 Task: Search one way flight ticket for 2 adults, 2 children, 2 infants in seat in first from Madison: Dane County Regional Airport (truax Field) to Jackson: Jackson Hole Airport on 5-2-2023. Choice of flights is Spirit. Number of bags: 2 checked bags. Price is upto 76000. Outbound departure time preference is 16:30.
Action: Mouse moved to (287, 258)
Screenshot: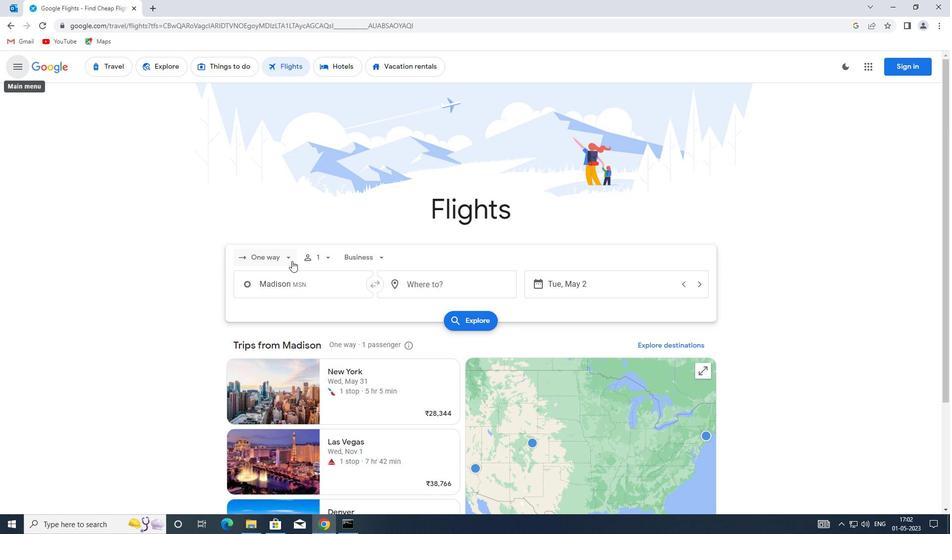
Action: Mouse pressed left at (287, 258)
Screenshot: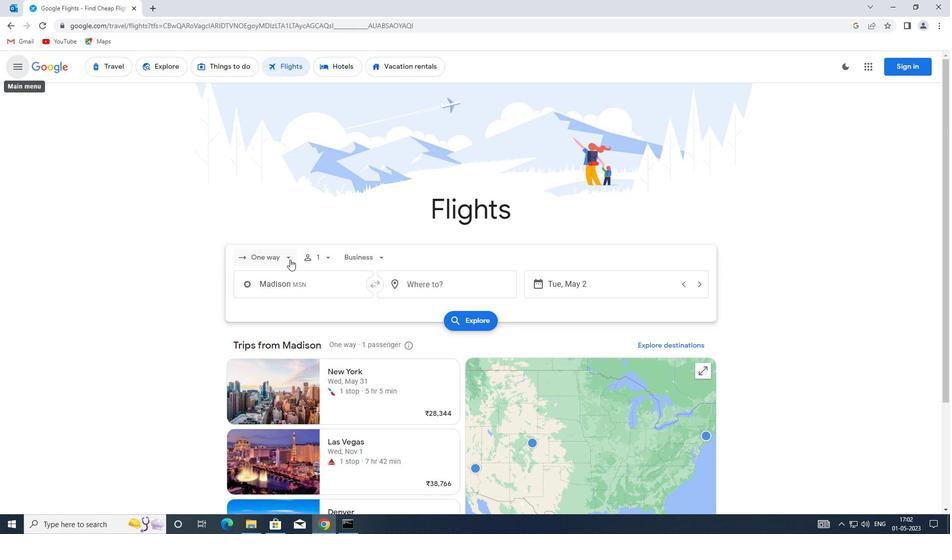 
Action: Mouse moved to (294, 306)
Screenshot: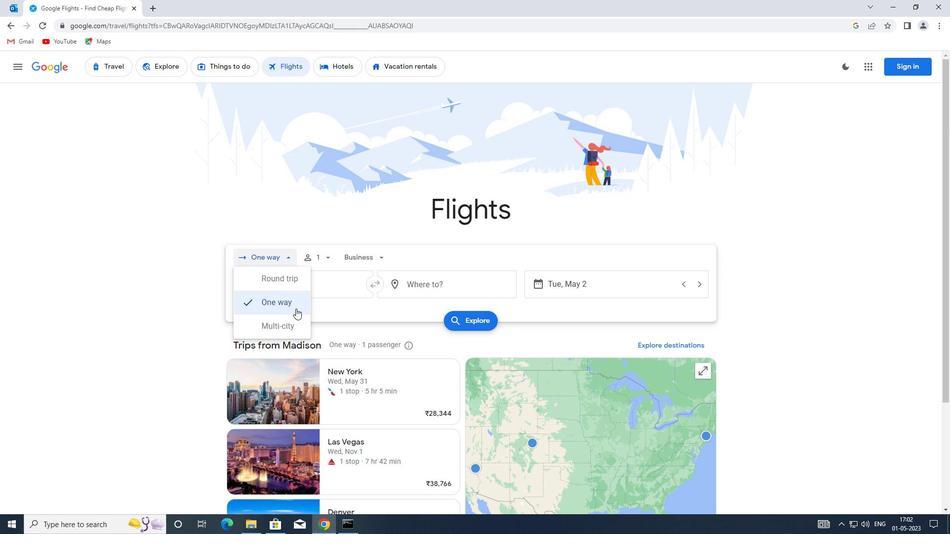 
Action: Mouse pressed left at (294, 306)
Screenshot: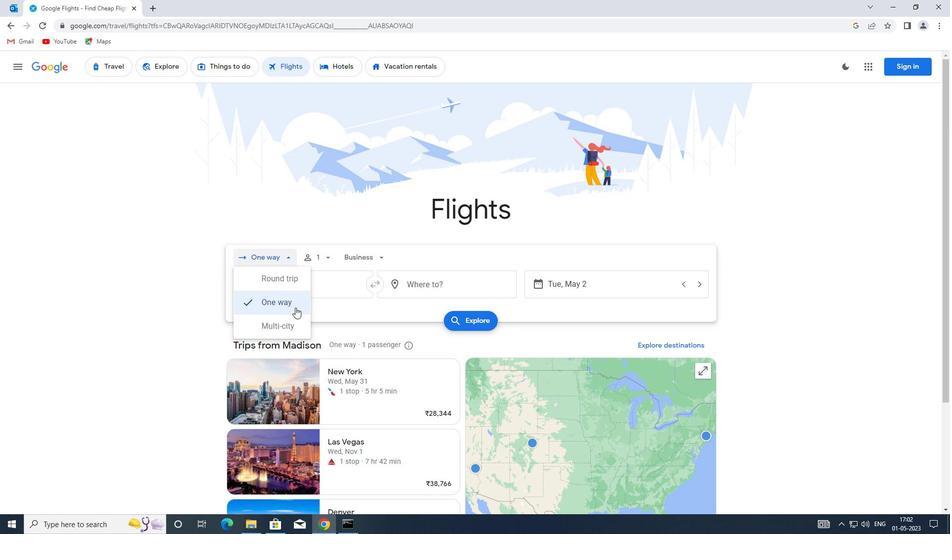 
Action: Mouse moved to (317, 259)
Screenshot: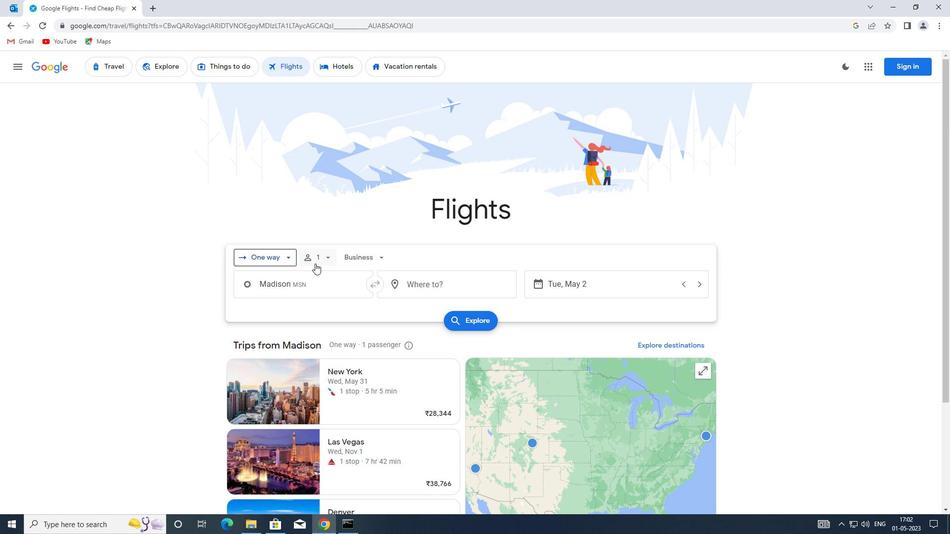 
Action: Mouse pressed left at (317, 259)
Screenshot: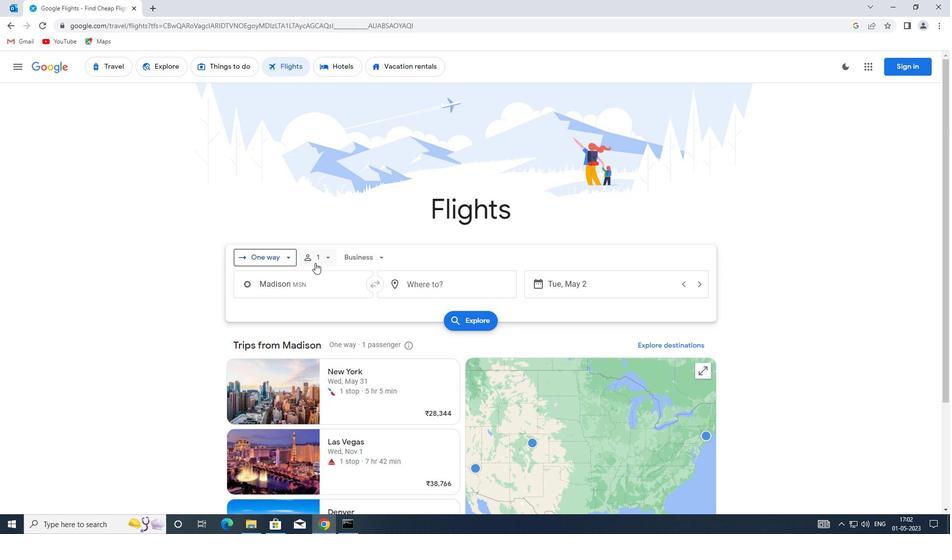 
Action: Mouse moved to (398, 281)
Screenshot: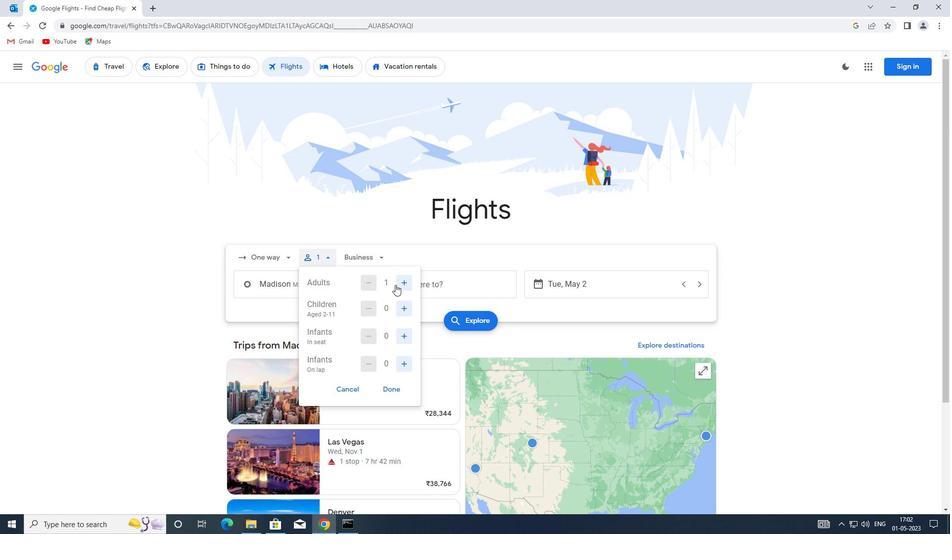 
Action: Mouse pressed left at (398, 281)
Screenshot: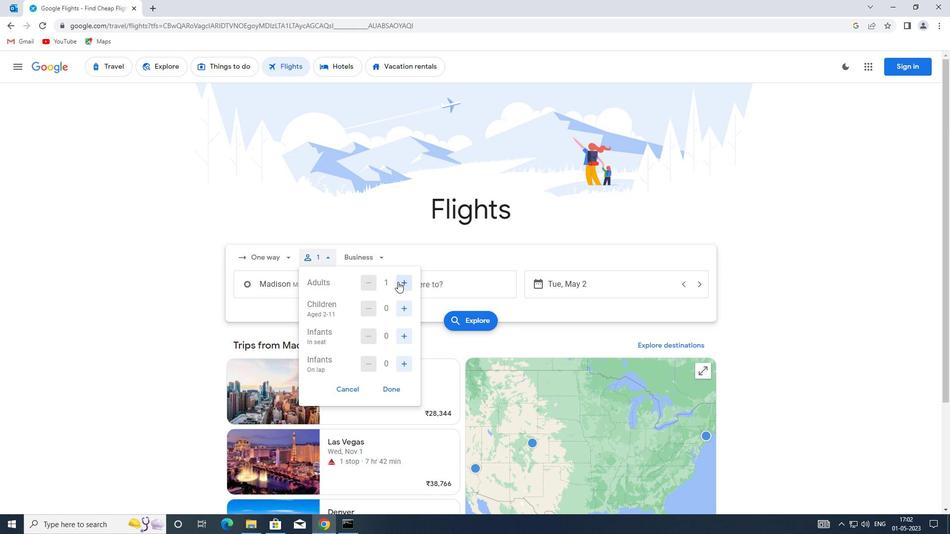 
Action: Mouse moved to (405, 308)
Screenshot: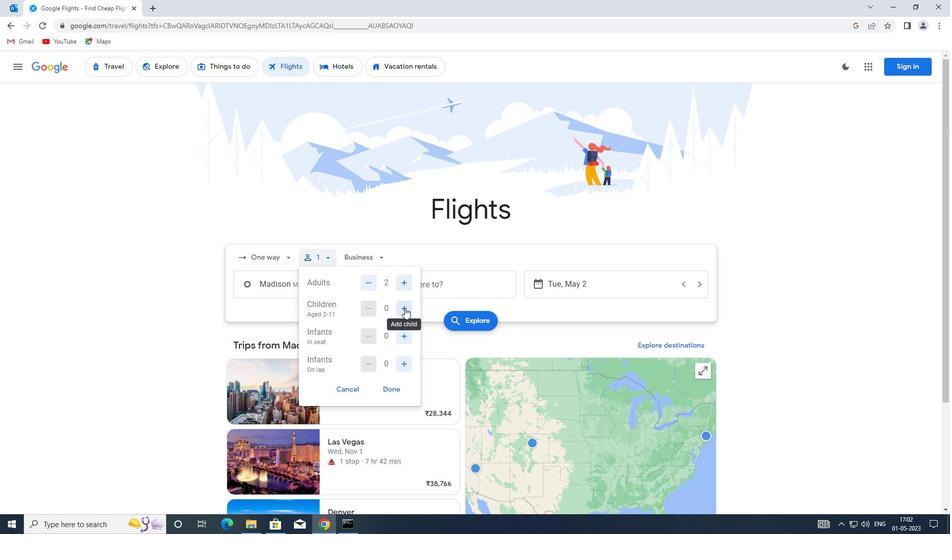 
Action: Mouse pressed left at (405, 308)
Screenshot: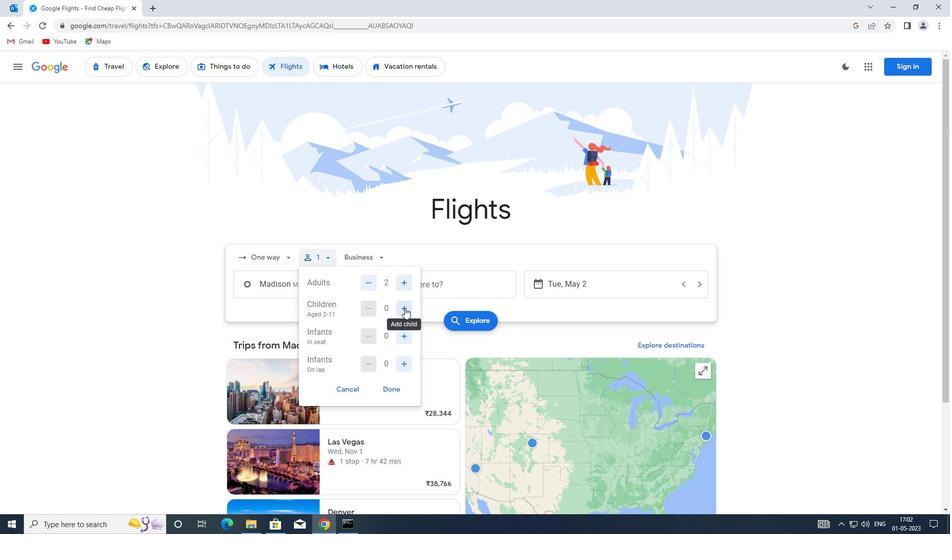 
Action: Mouse pressed left at (405, 308)
Screenshot: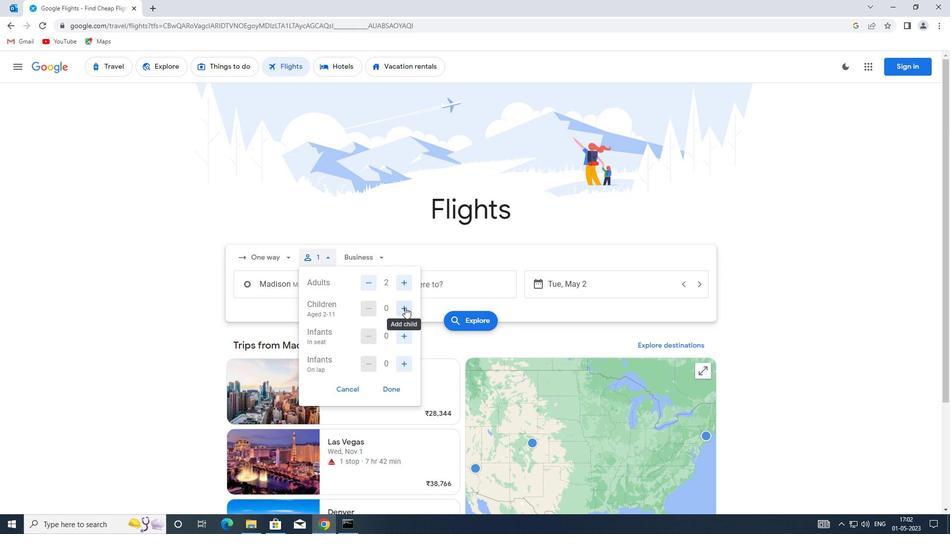 
Action: Mouse moved to (406, 335)
Screenshot: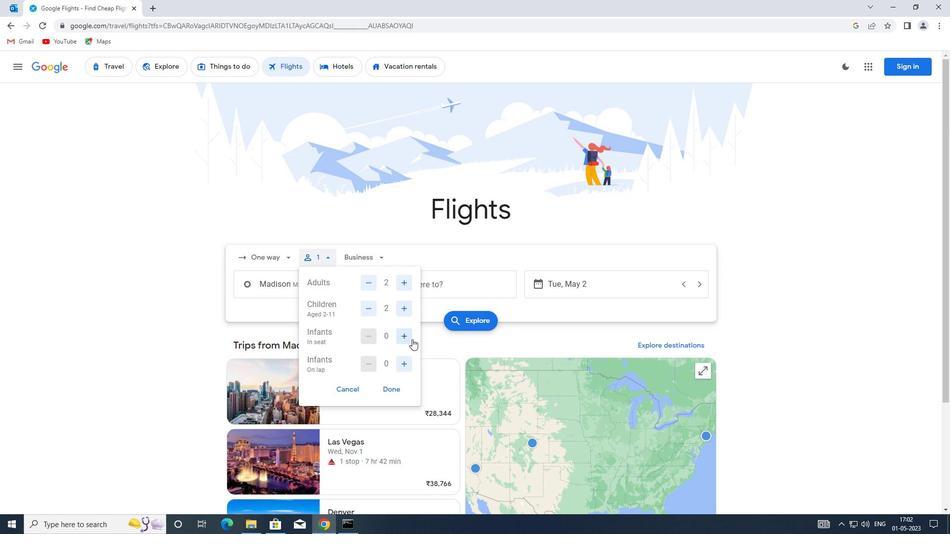 
Action: Mouse pressed left at (406, 335)
Screenshot: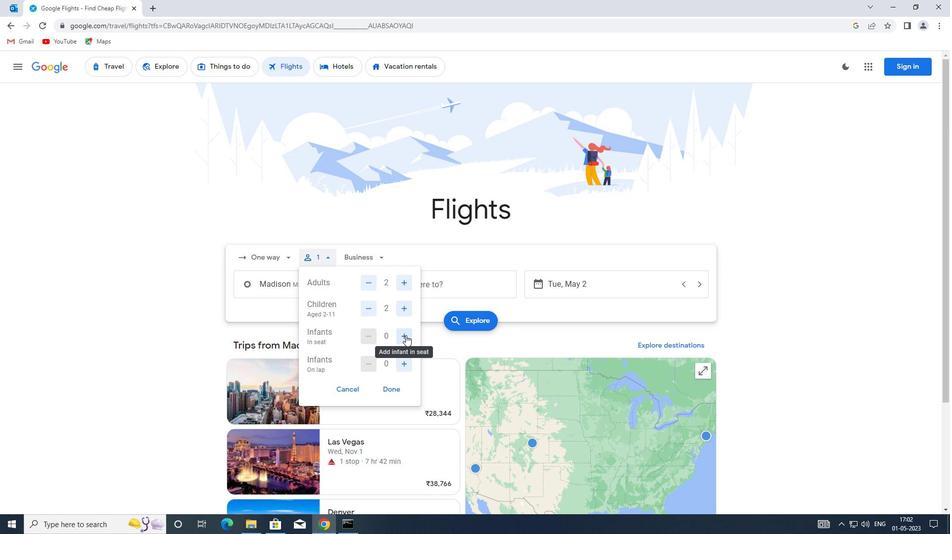 
Action: Mouse pressed left at (406, 335)
Screenshot: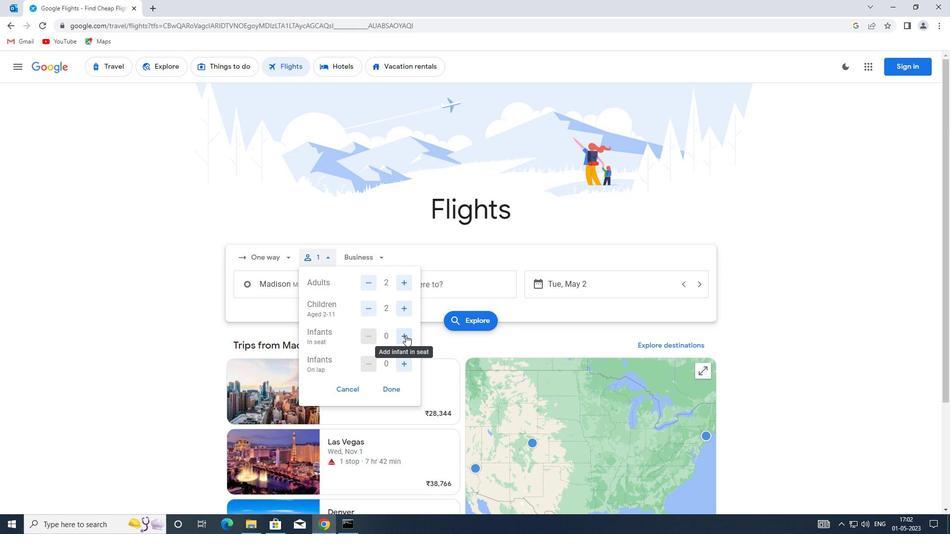 
Action: Mouse moved to (394, 389)
Screenshot: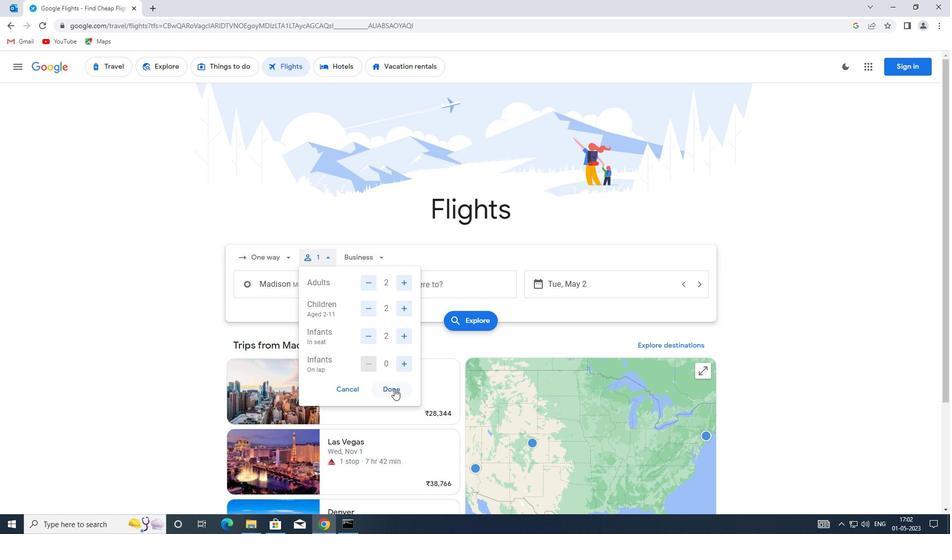 
Action: Mouse pressed left at (394, 389)
Screenshot: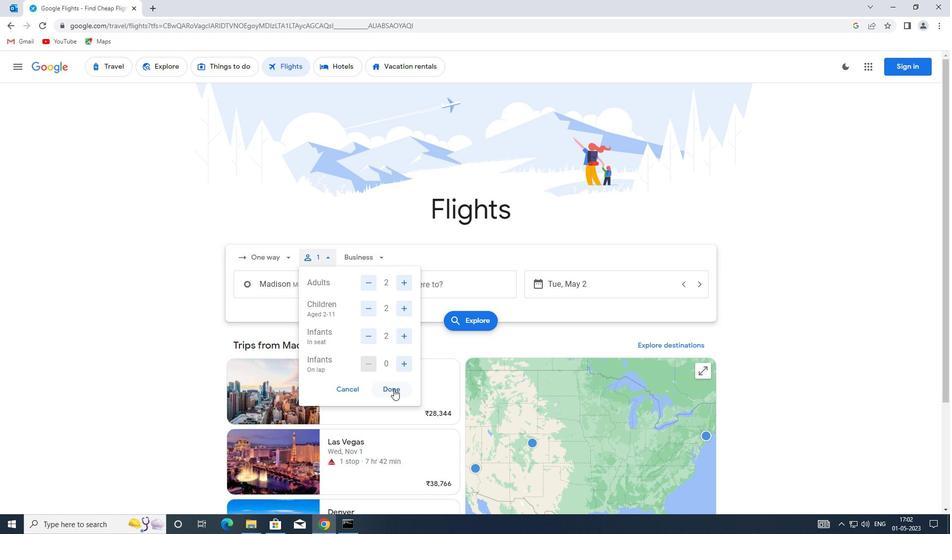 
Action: Mouse moved to (365, 261)
Screenshot: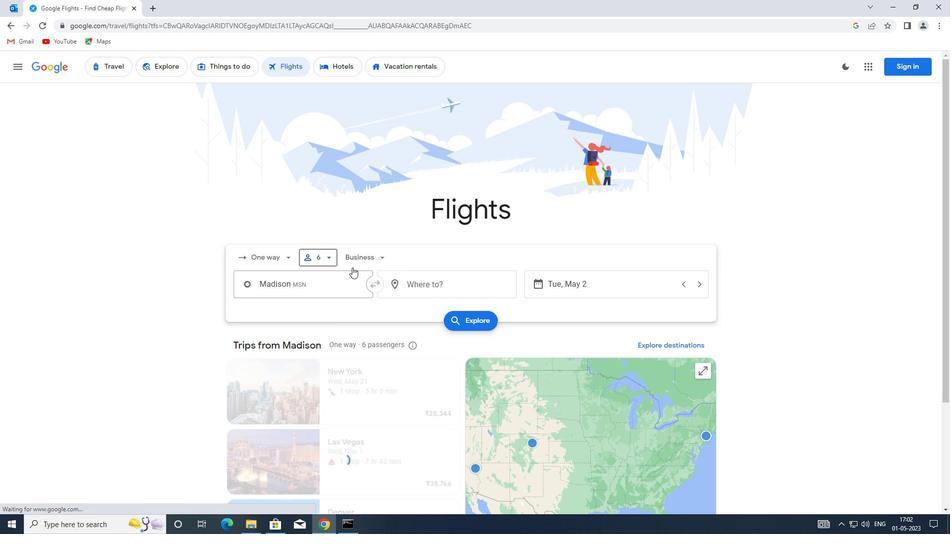
Action: Mouse pressed left at (365, 261)
Screenshot: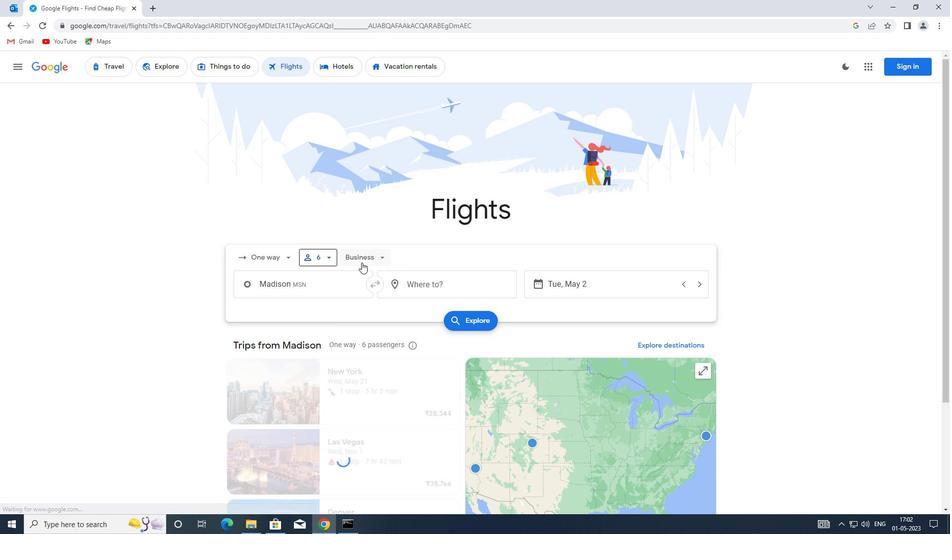 
Action: Mouse moved to (376, 350)
Screenshot: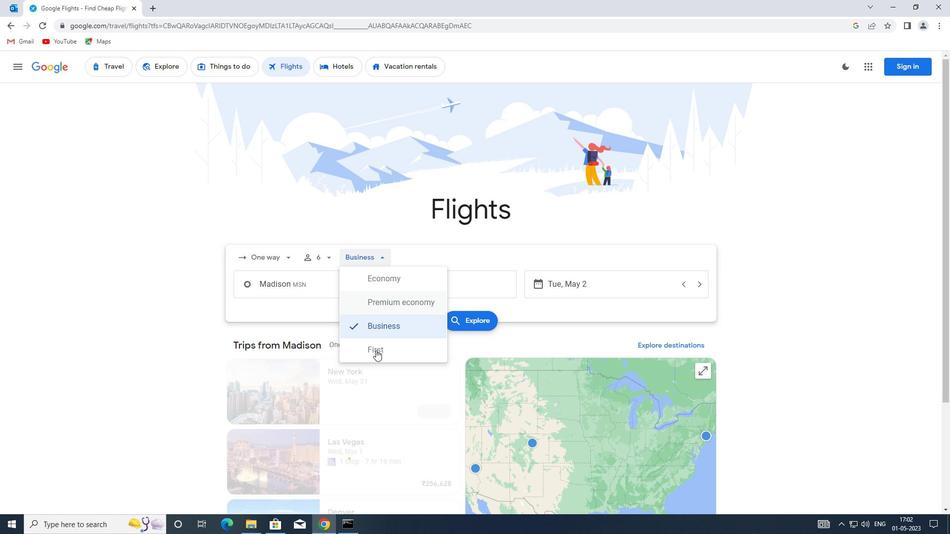
Action: Mouse pressed left at (376, 350)
Screenshot: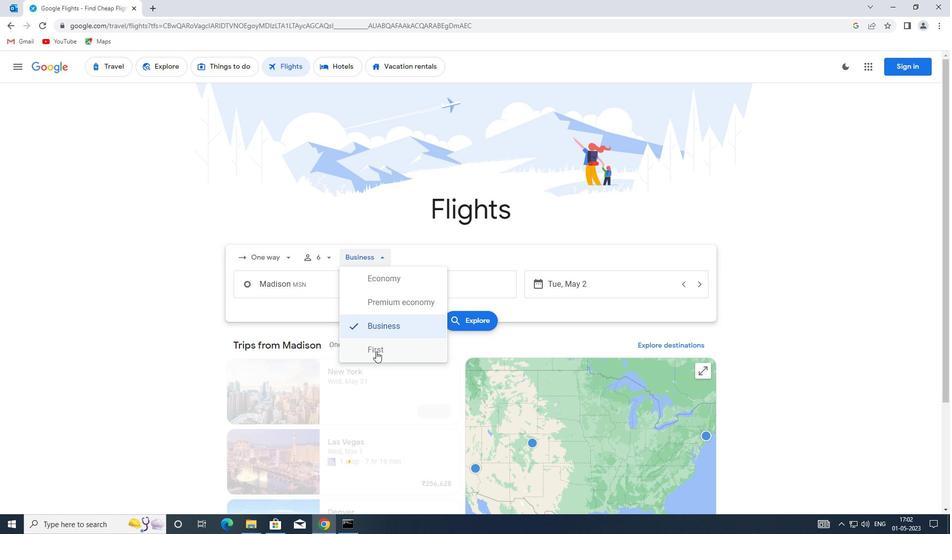 
Action: Mouse moved to (315, 288)
Screenshot: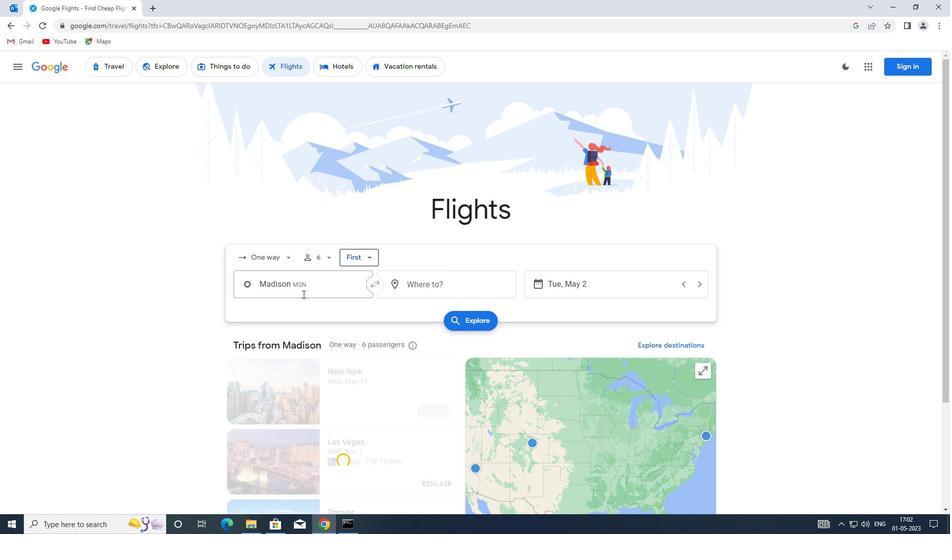 
Action: Mouse pressed left at (315, 288)
Screenshot: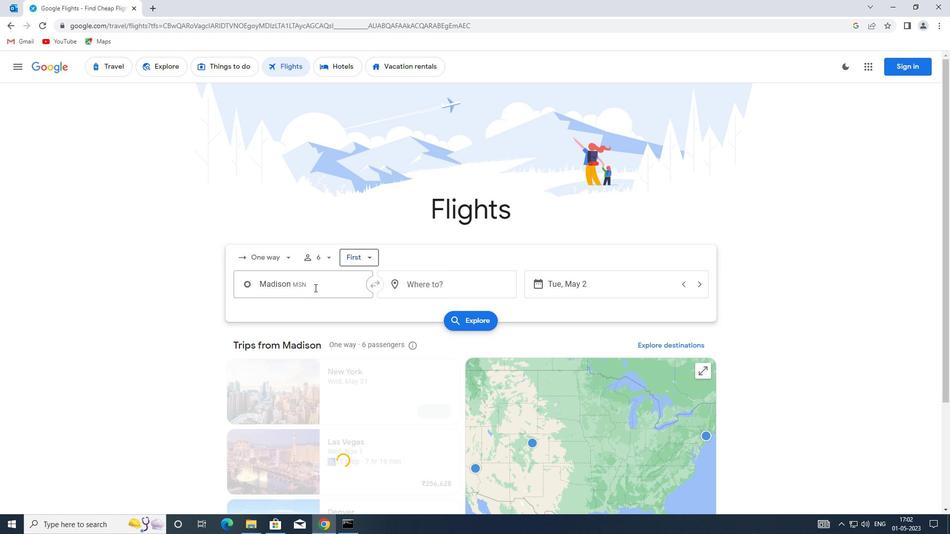 
Action: Mouse moved to (315, 288)
Screenshot: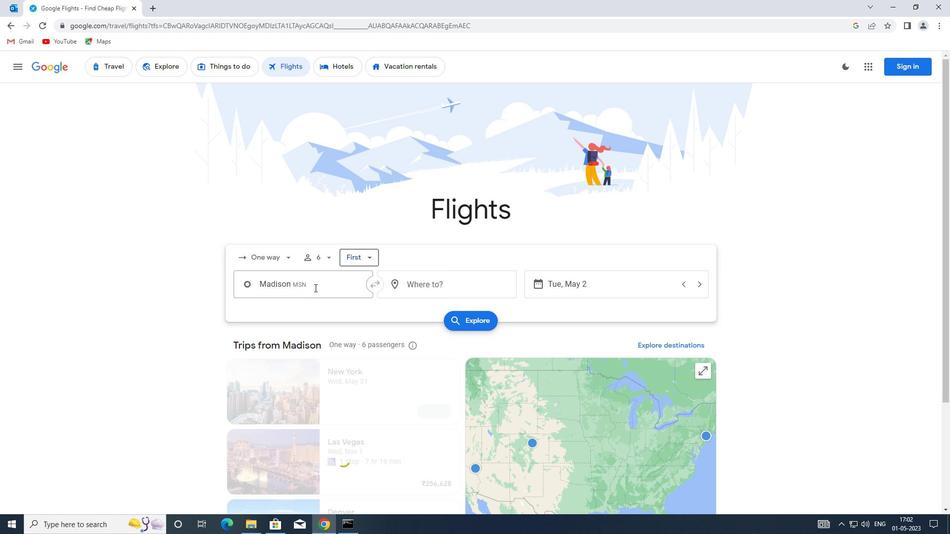 
Action: Key pressed <Key.enter>
Screenshot: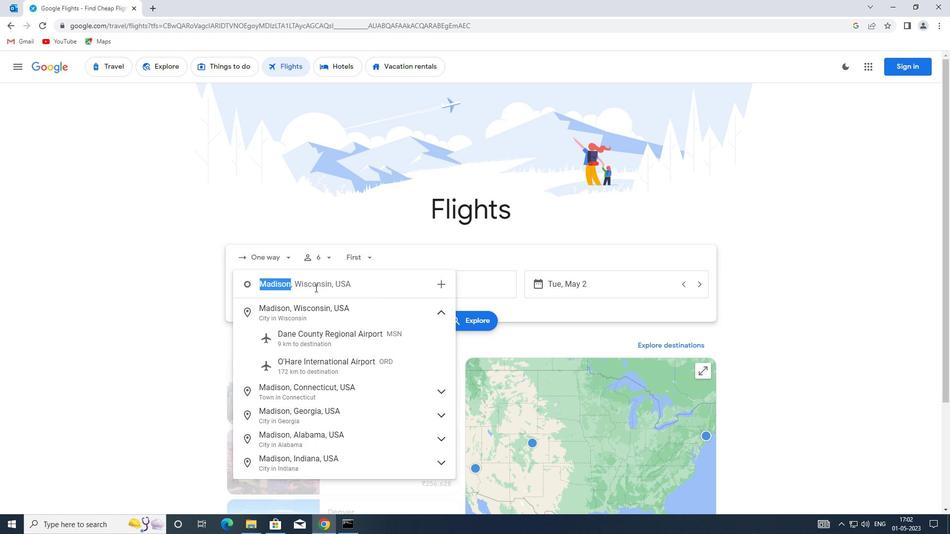 
Action: Mouse moved to (423, 283)
Screenshot: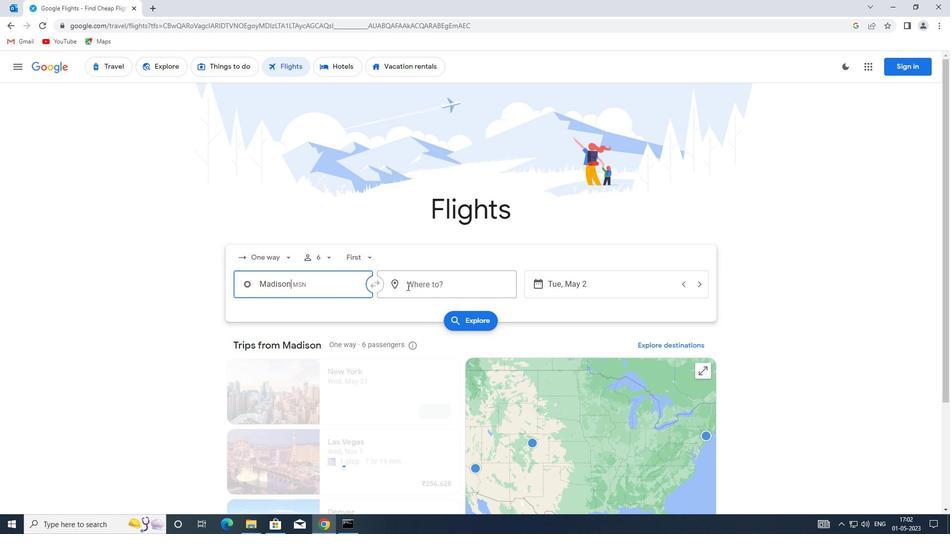 
Action: Mouse pressed left at (423, 283)
Screenshot: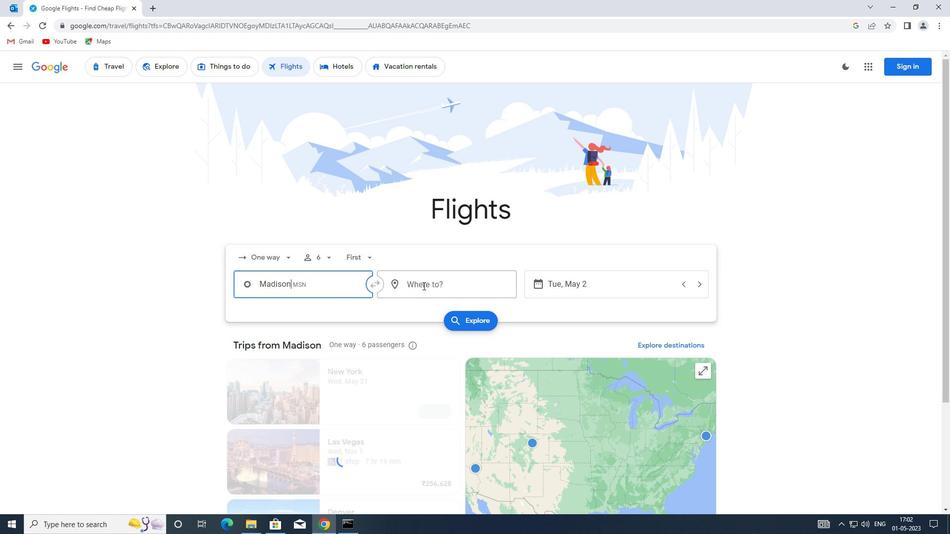 
Action: Mouse moved to (423, 283)
Screenshot: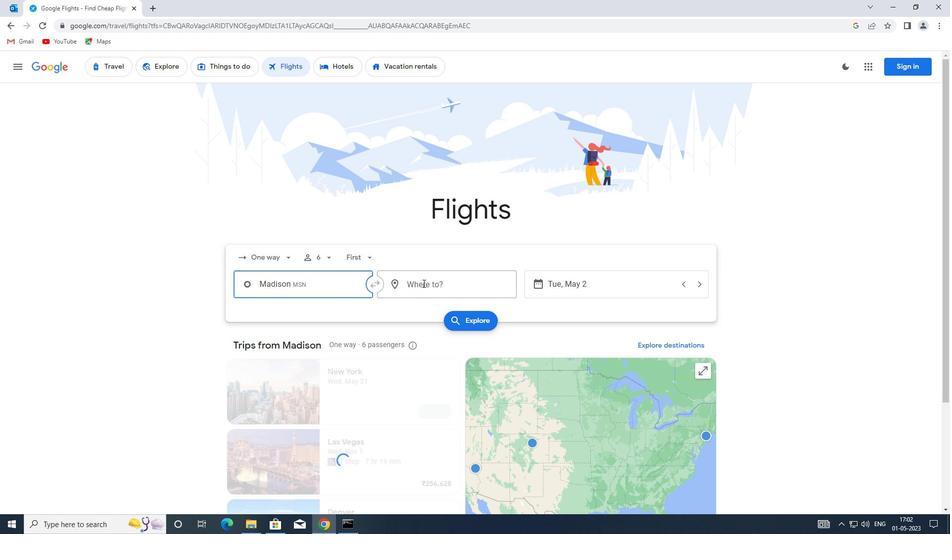 
Action: Key pressed jac<Key.enter>
Screenshot: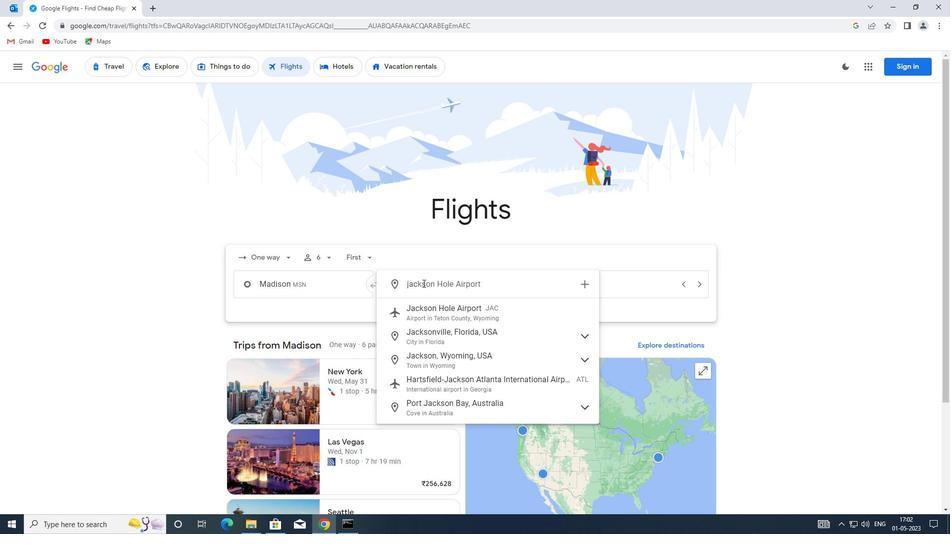 
Action: Mouse moved to (584, 282)
Screenshot: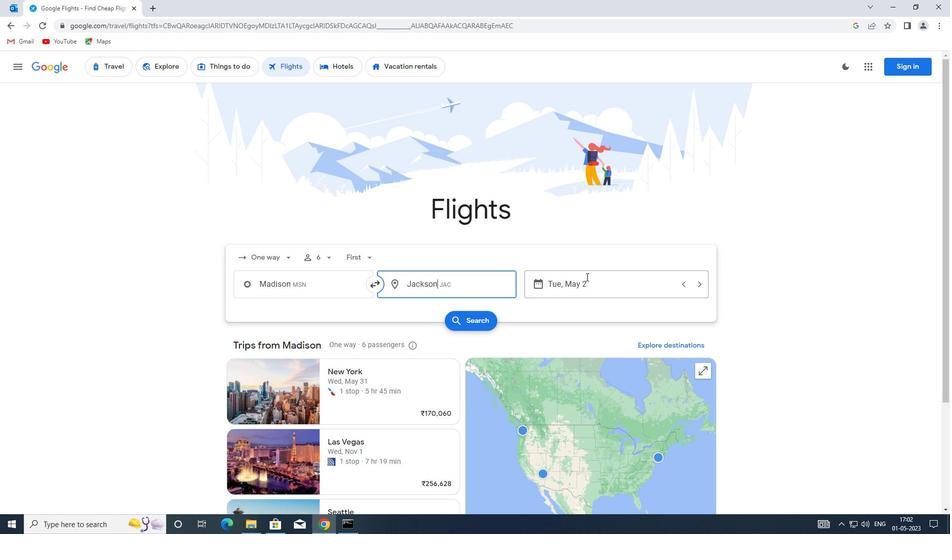 
Action: Mouse pressed left at (584, 282)
Screenshot: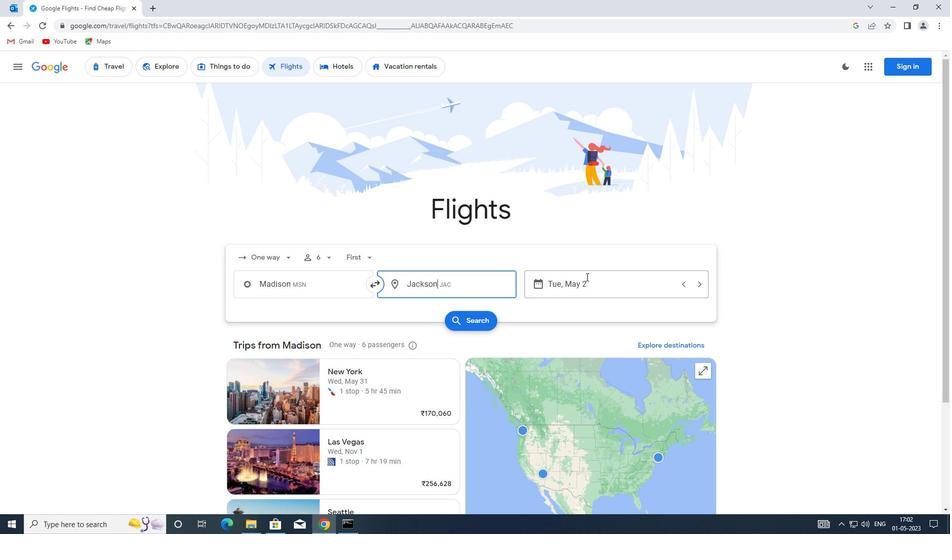 
Action: Mouse moved to (408, 330)
Screenshot: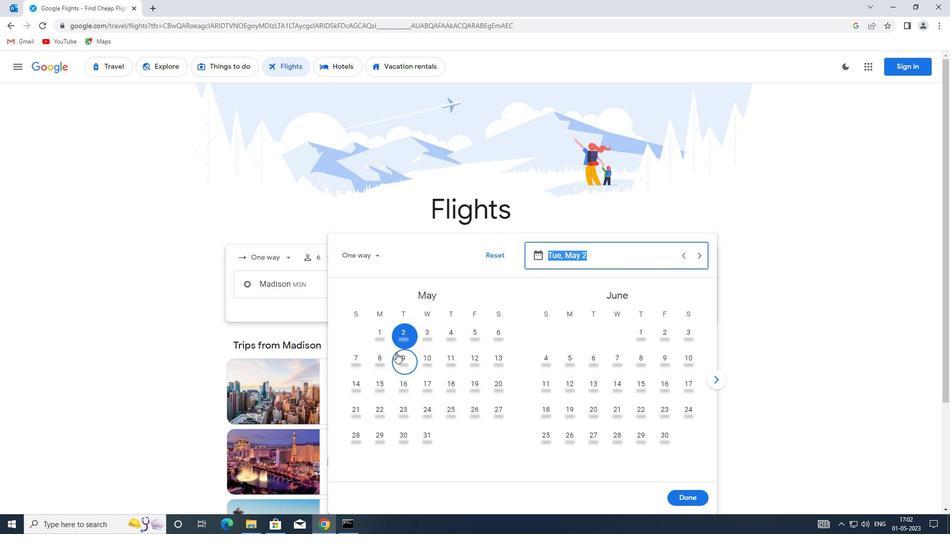 
Action: Mouse pressed left at (408, 330)
Screenshot: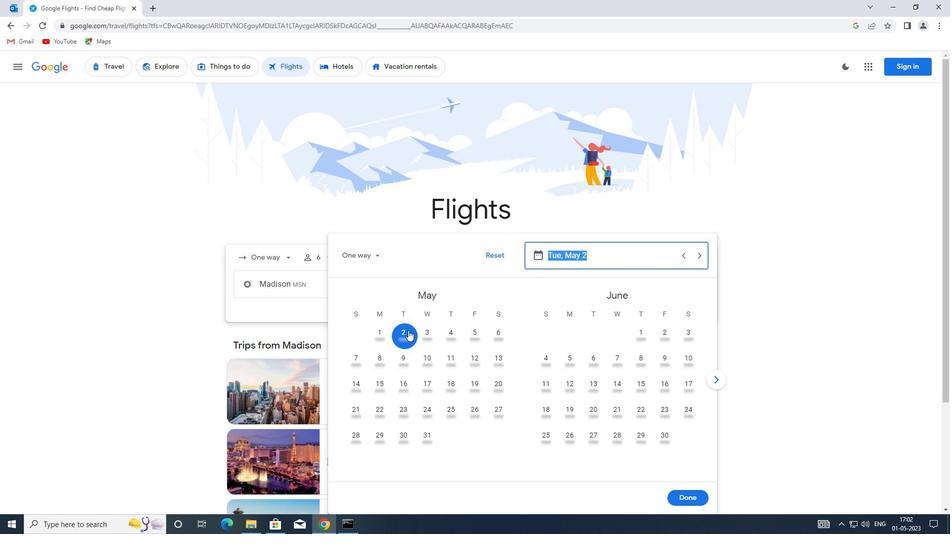 
Action: Mouse moved to (680, 496)
Screenshot: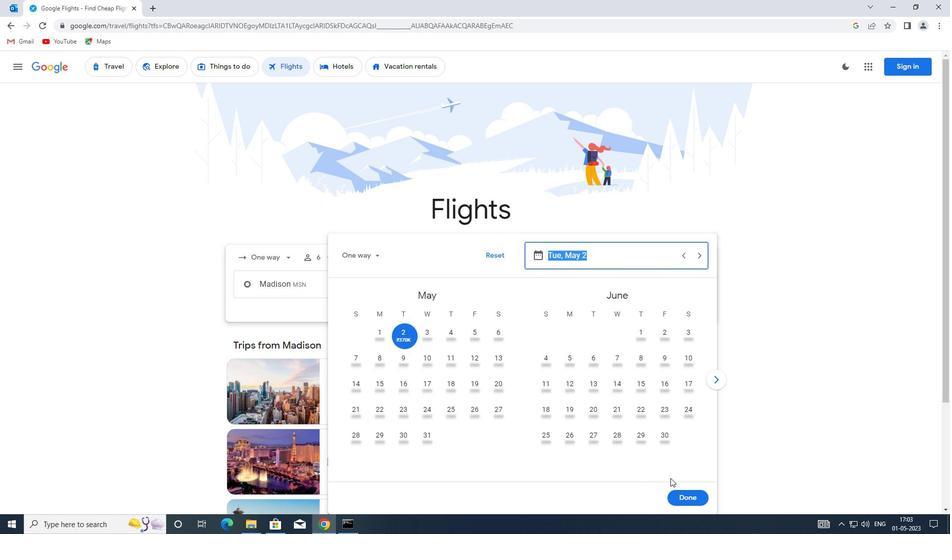 
Action: Mouse pressed left at (680, 496)
Screenshot: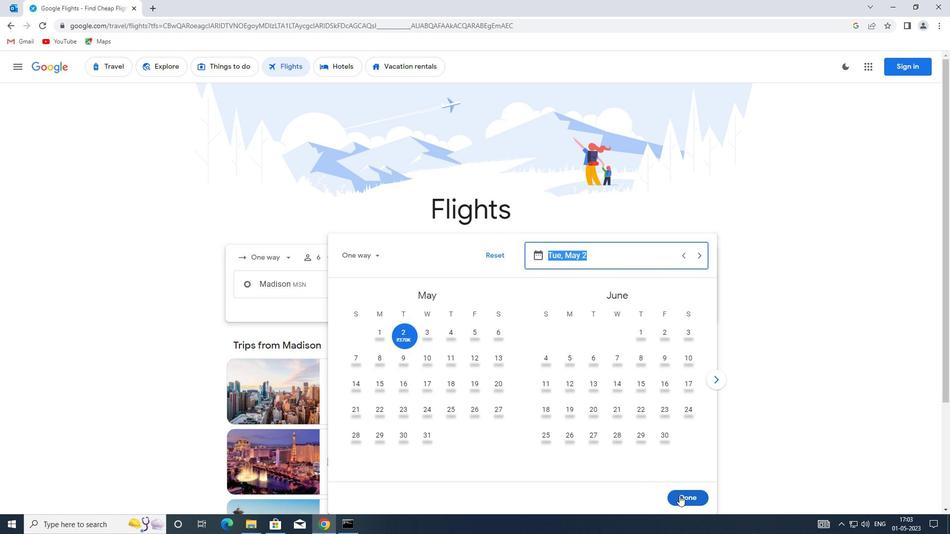 
Action: Mouse moved to (456, 322)
Screenshot: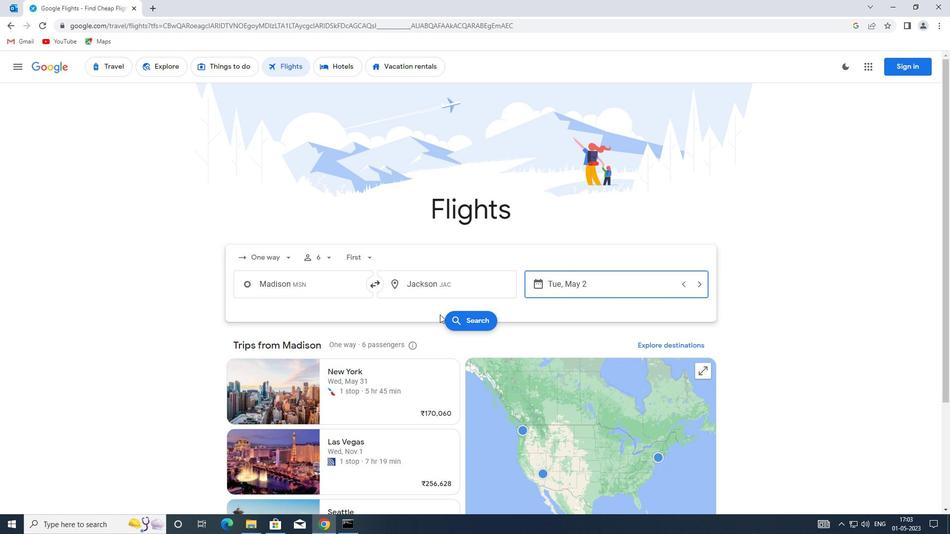 
Action: Mouse pressed left at (456, 322)
Screenshot: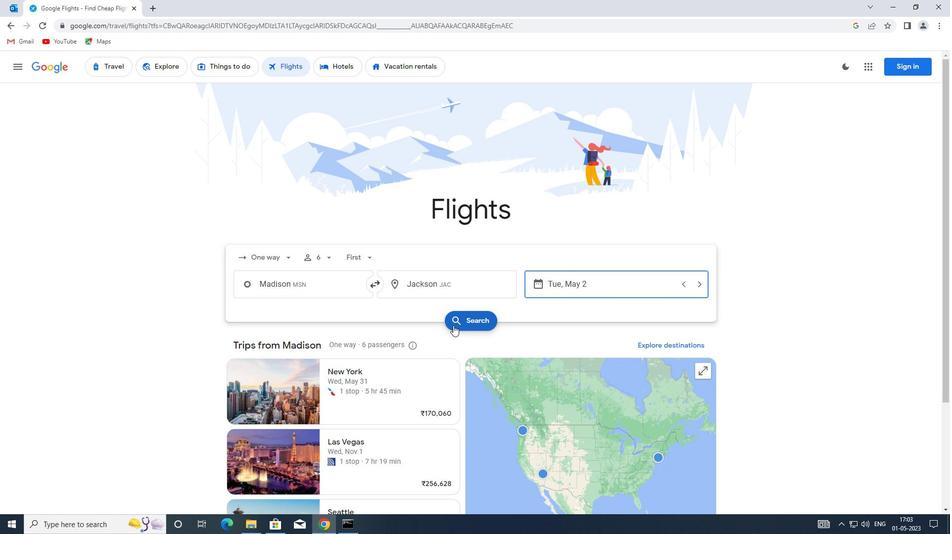 
Action: Mouse moved to (250, 154)
Screenshot: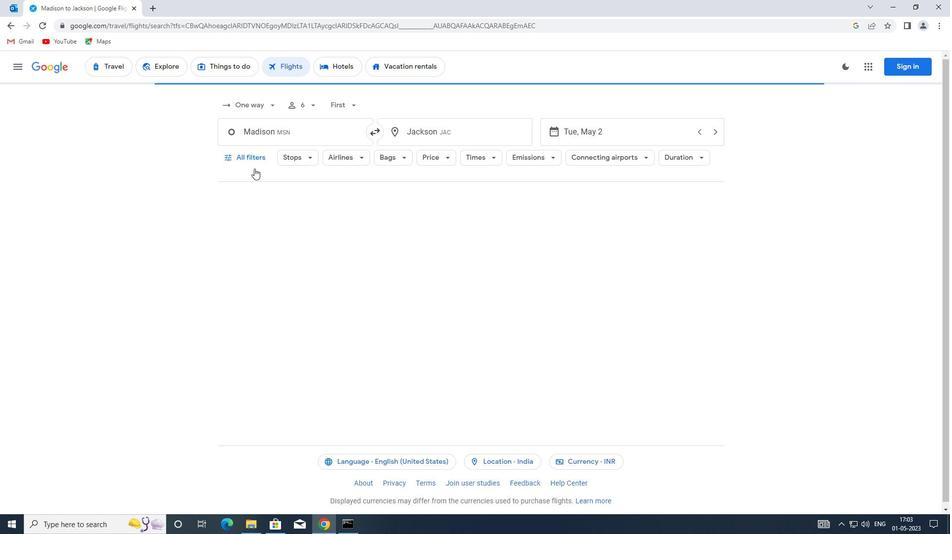 
Action: Mouse pressed left at (250, 154)
Screenshot: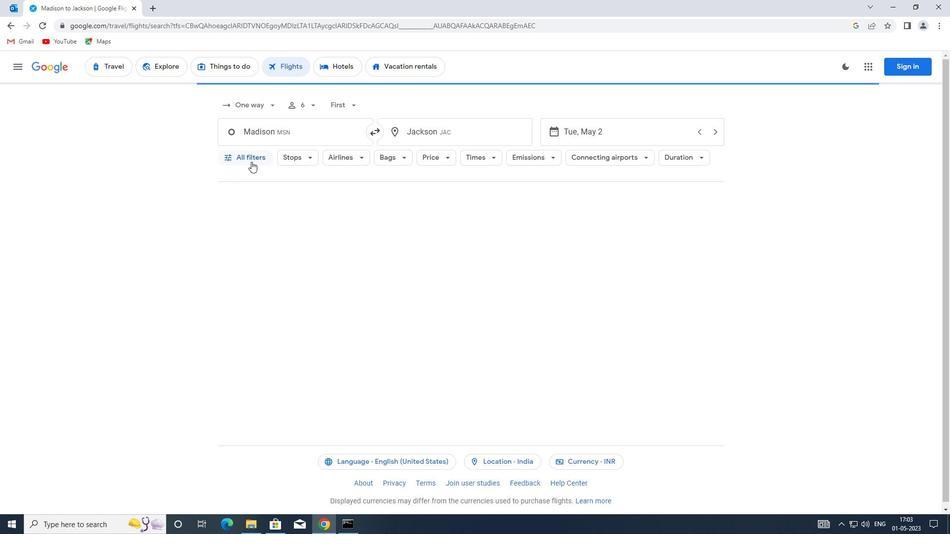 
Action: Mouse moved to (251, 253)
Screenshot: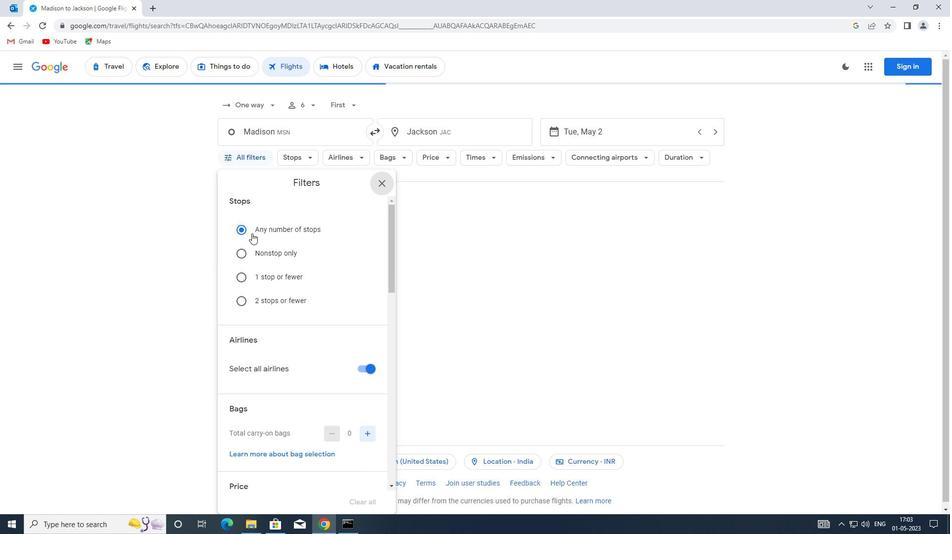 
Action: Mouse scrolled (251, 252) with delta (0, 0)
Screenshot: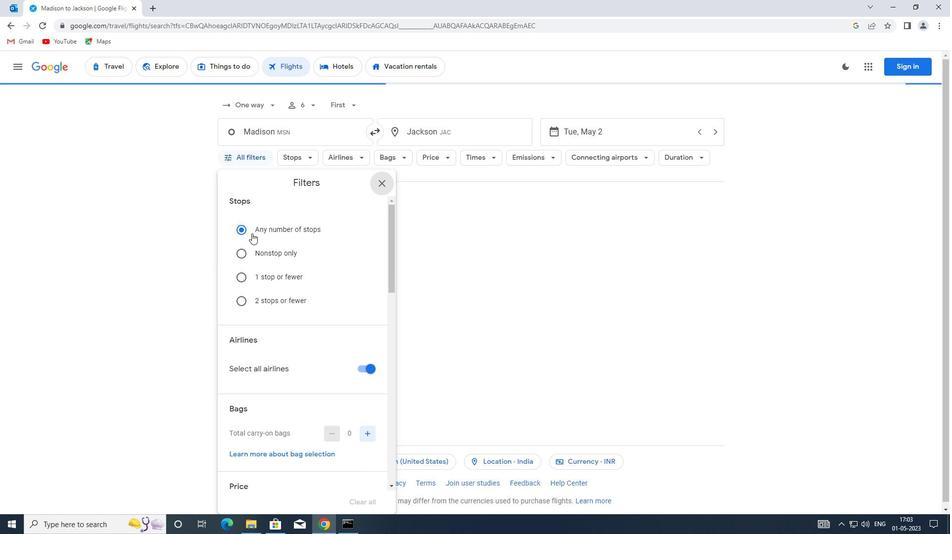 
Action: Mouse moved to (251, 260)
Screenshot: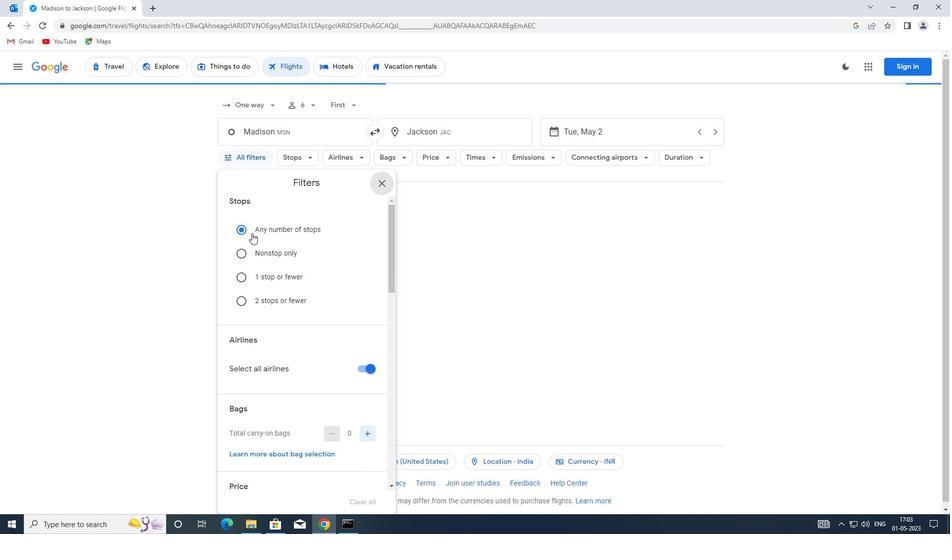 
Action: Mouse scrolled (251, 260) with delta (0, 0)
Screenshot: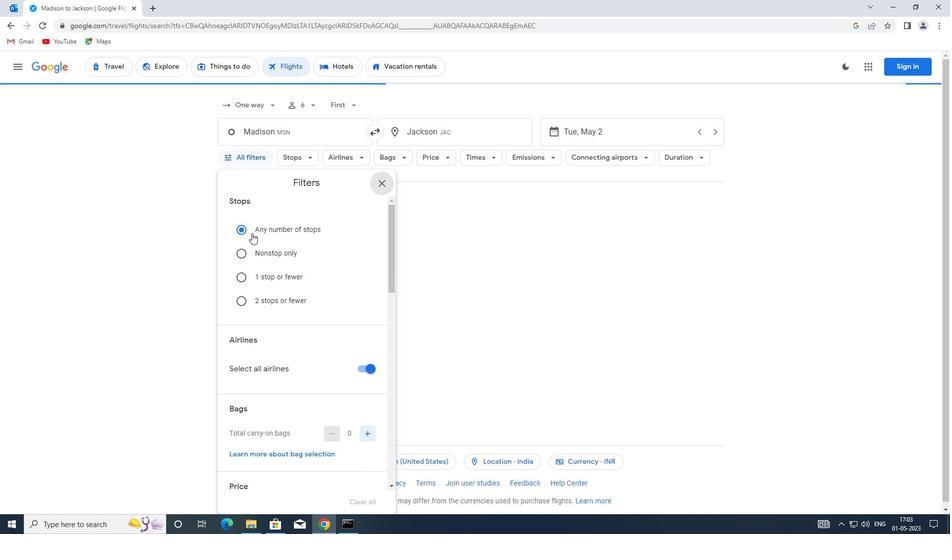 
Action: Mouse moved to (251, 264)
Screenshot: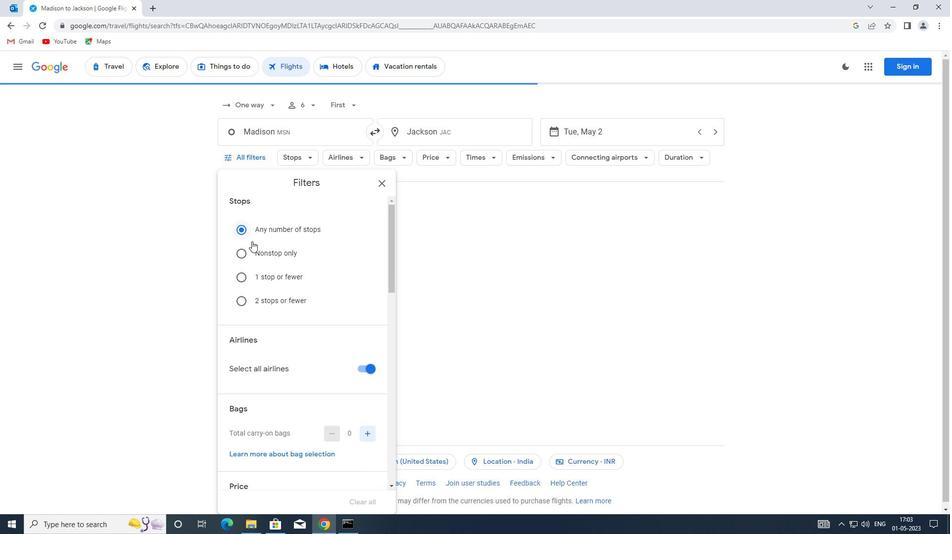 
Action: Mouse scrolled (251, 263) with delta (0, 0)
Screenshot: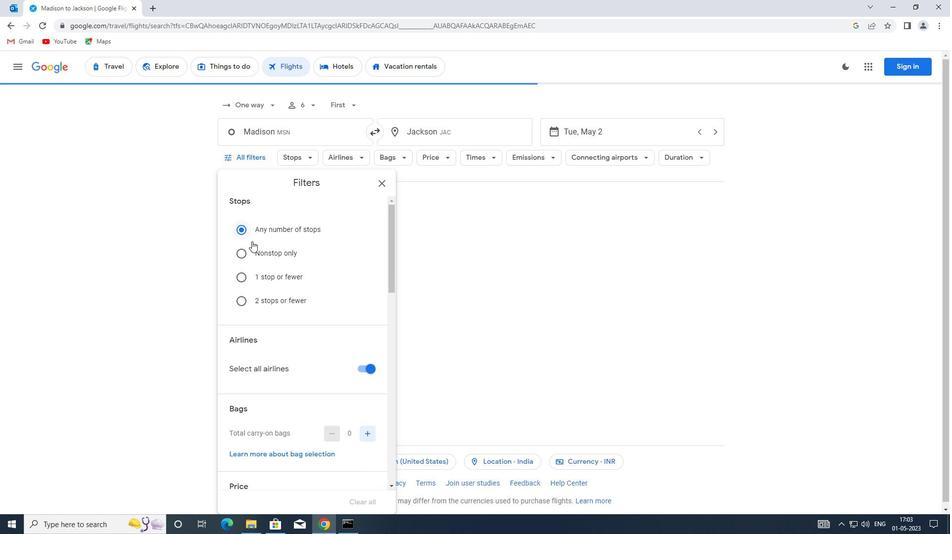 
Action: Mouse moved to (249, 268)
Screenshot: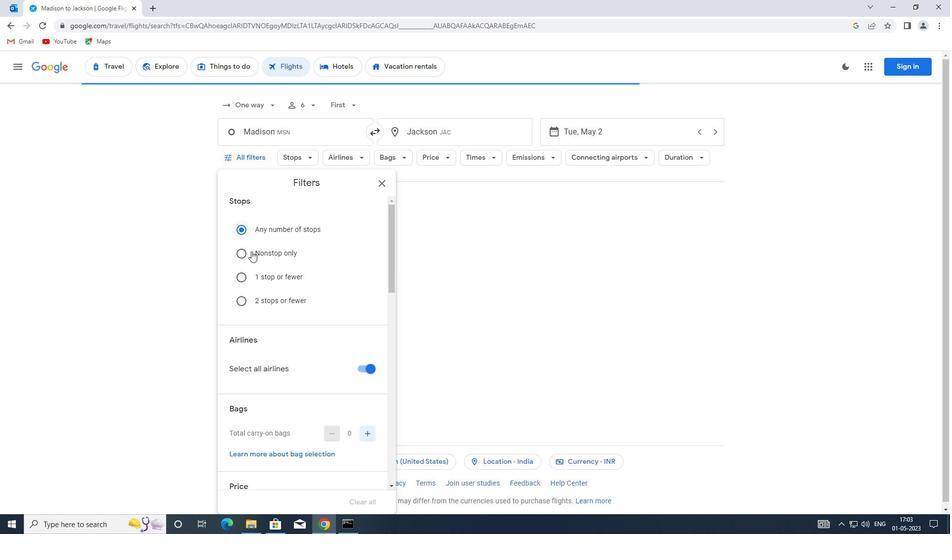 
Action: Mouse scrolled (249, 267) with delta (0, 0)
Screenshot: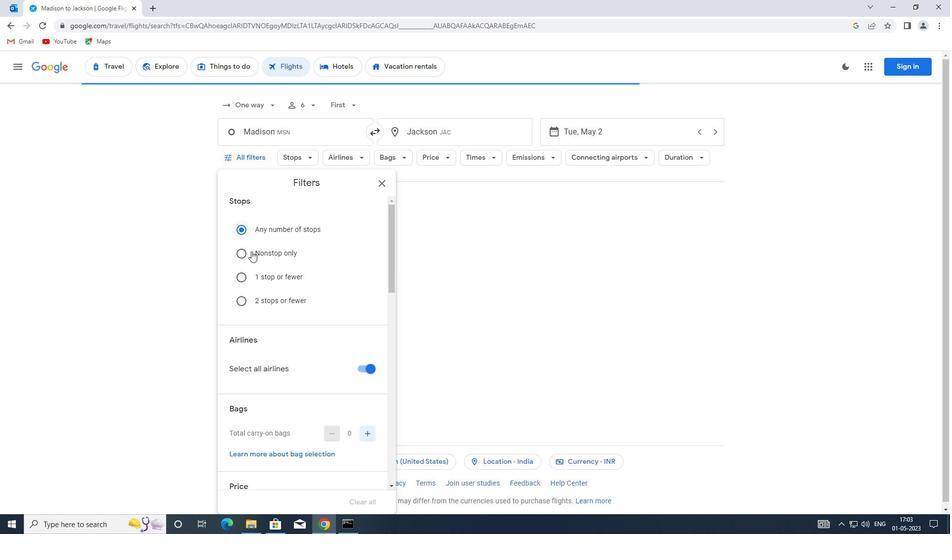 
Action: Mouse moved to (273, 315)
Screenshot: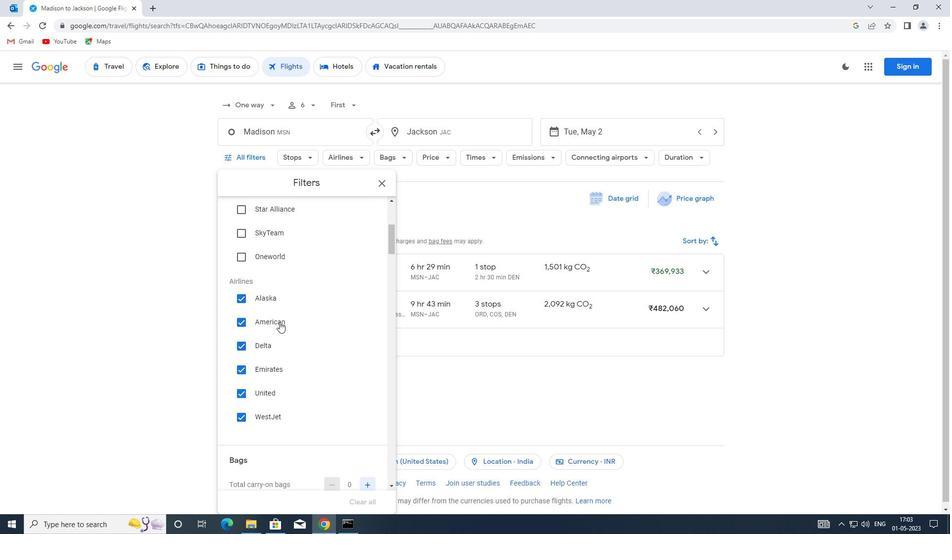 
Action: Mouse scrolled (273, 316) with delta (0, 0)
Screenshot: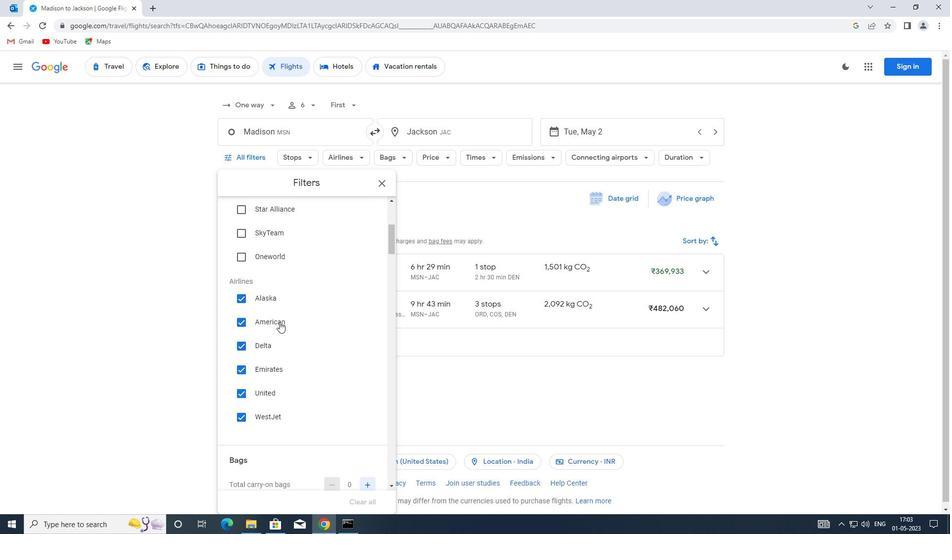 
Action: Mouse moved to (273, 315)
Screenshot: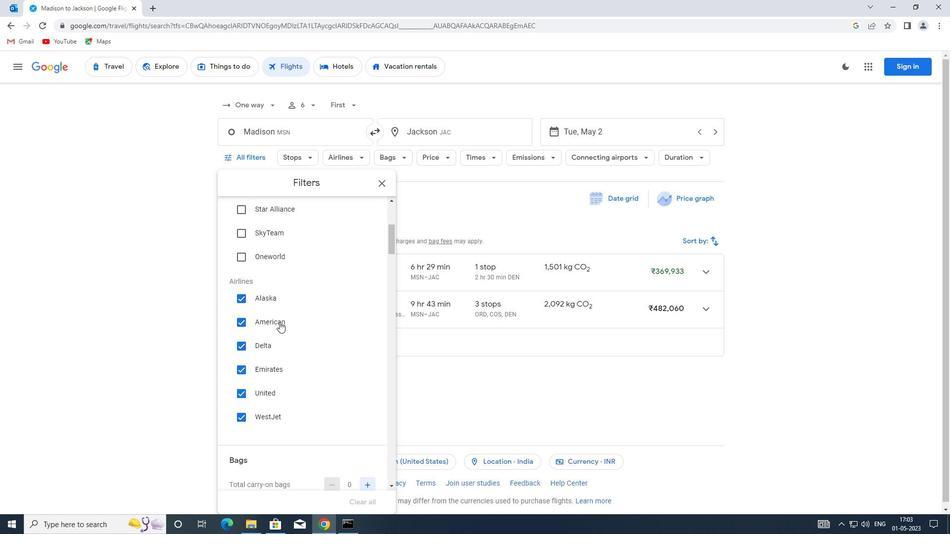 
Action: Mouse scrolled (273, 315) with delta (0, 0)
Screenshot: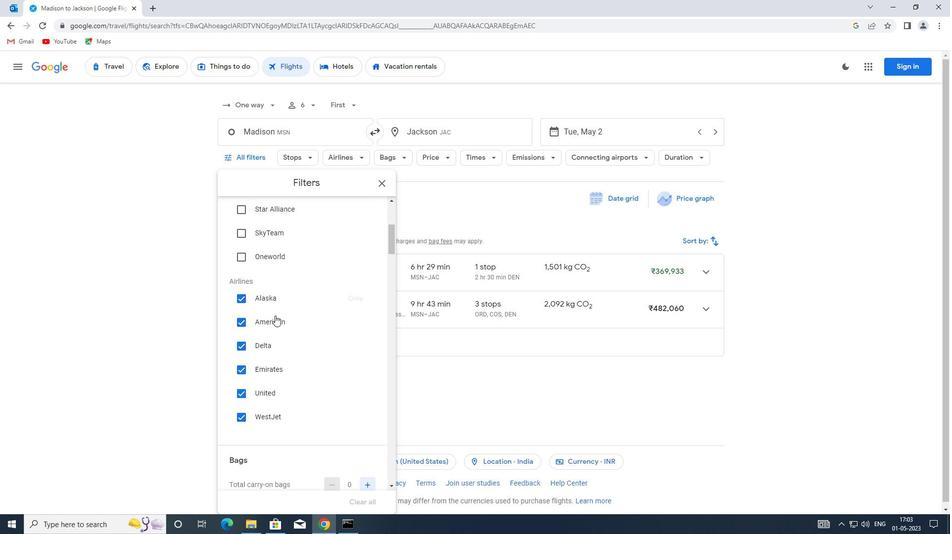 
Action: Mouse moved to (363, 264)
Screenshot: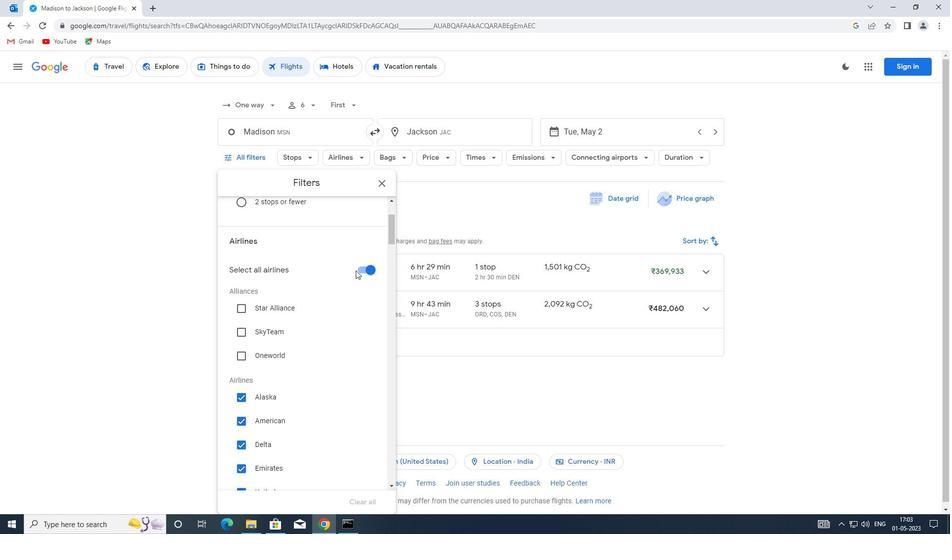 
Action: Mouse pressed left at (363, 264)
Screenshot: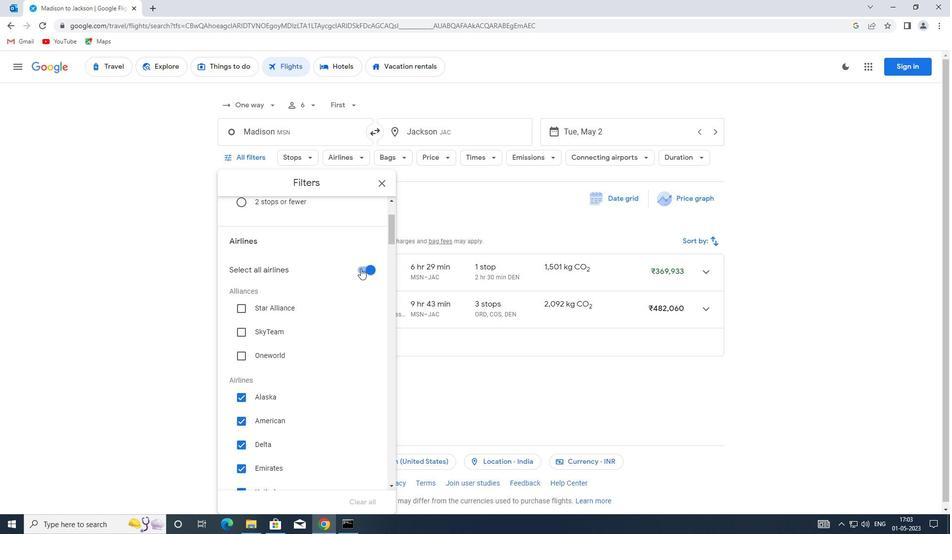 
Action: Mouse moved to (288, 320)
Screenshot: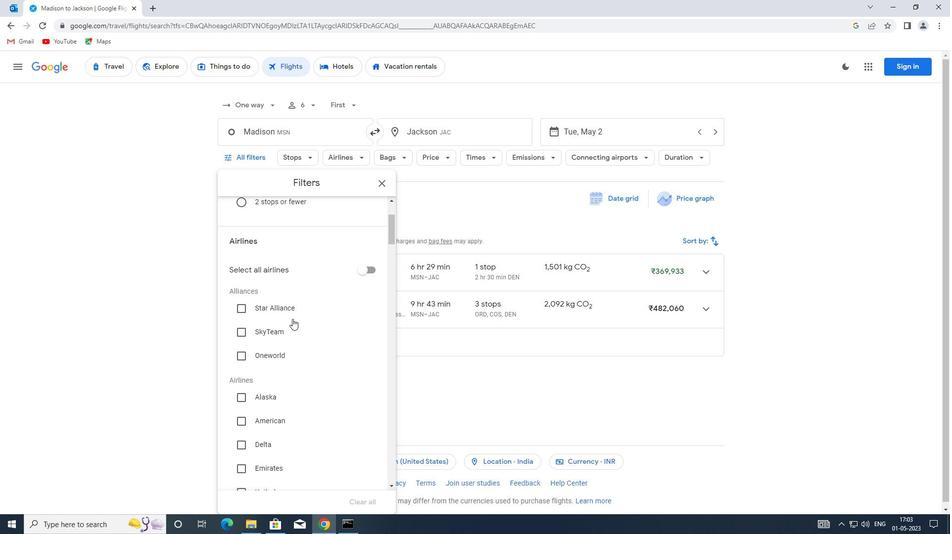 
Action: Mouse scrolled (288, 319) with delta (0, 0)
Screenshot: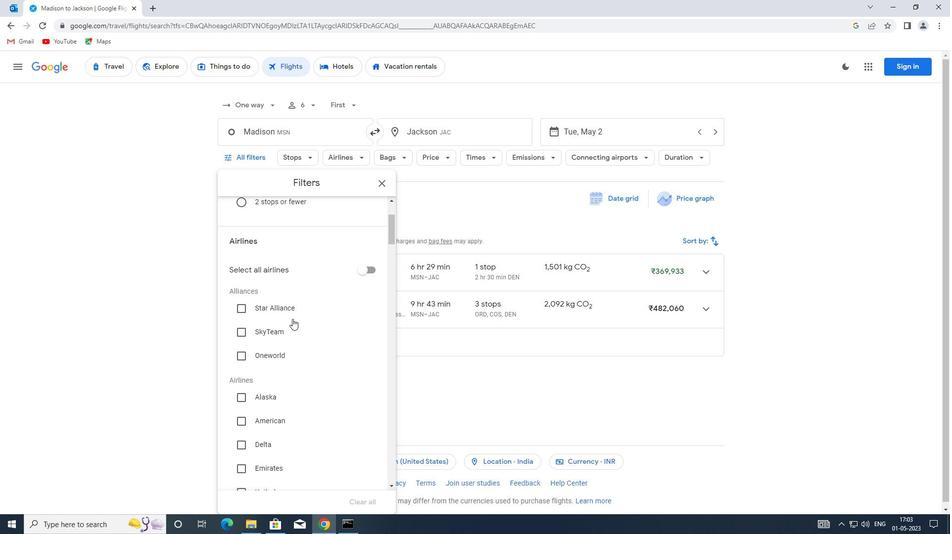 
Action: Mouse moved to (288, 321)
Screenshot: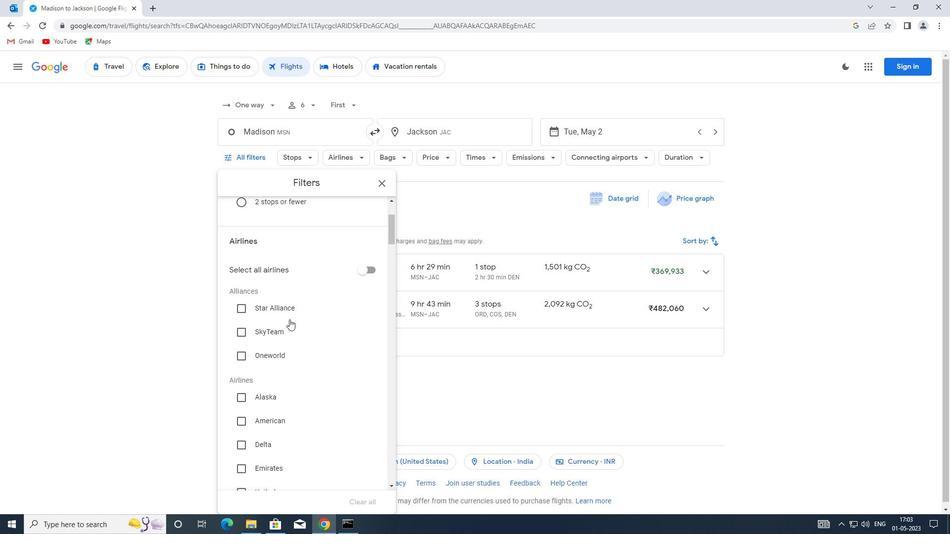 
Action: Mouse scrolled (288, 321) with delta (0, 0)
Screenshot: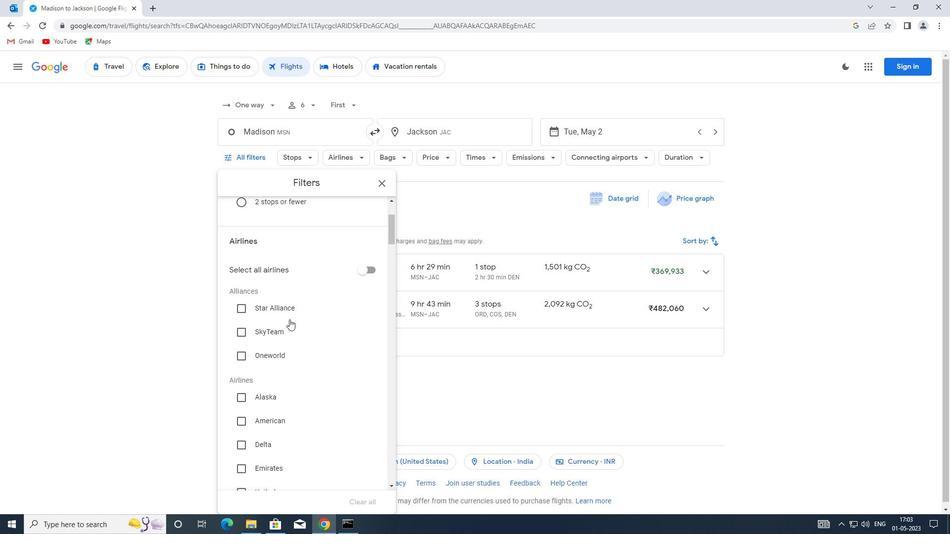 
Action: Mouse moved to (249, 383)
Screenshot: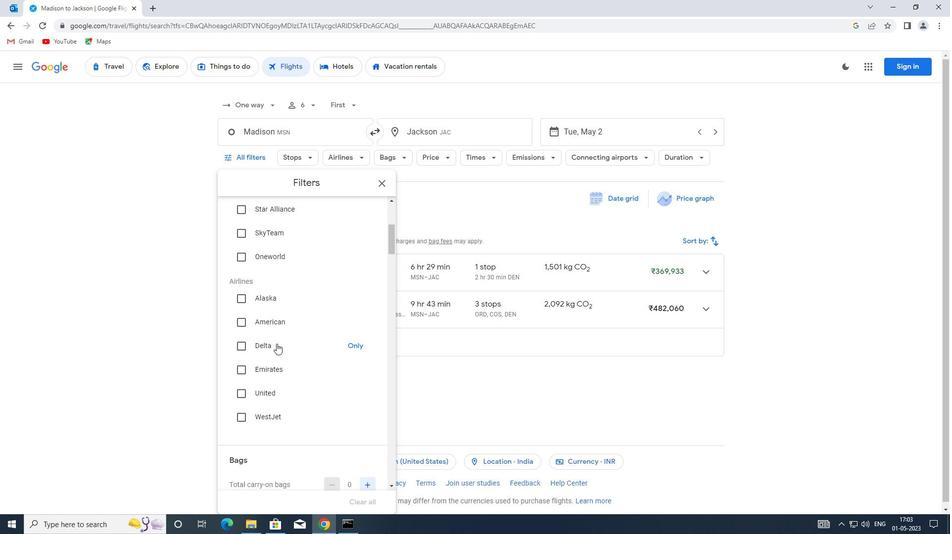 
Action: Mouse scrolled (249, 383) with delta (0, 0)
Screenshot: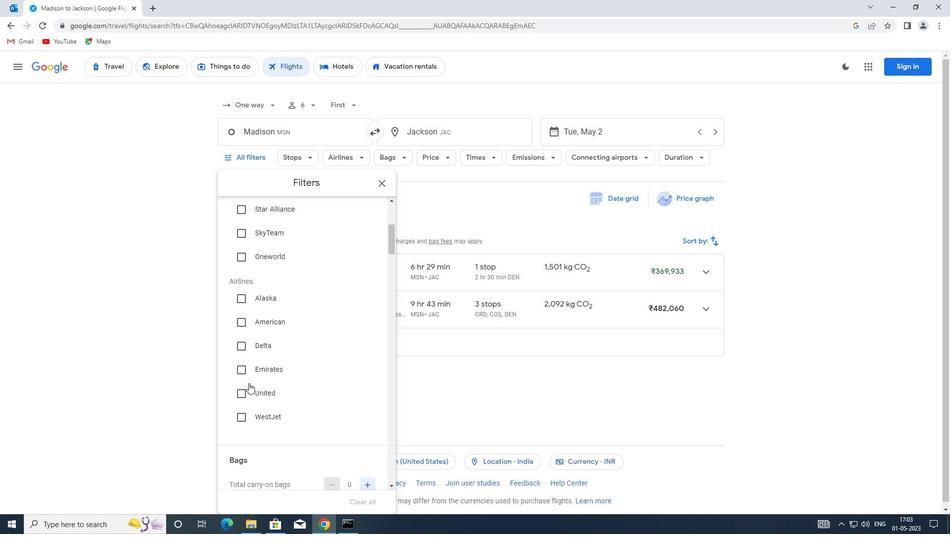 
Action: Mouse moved to (287, 340)
Screenshot: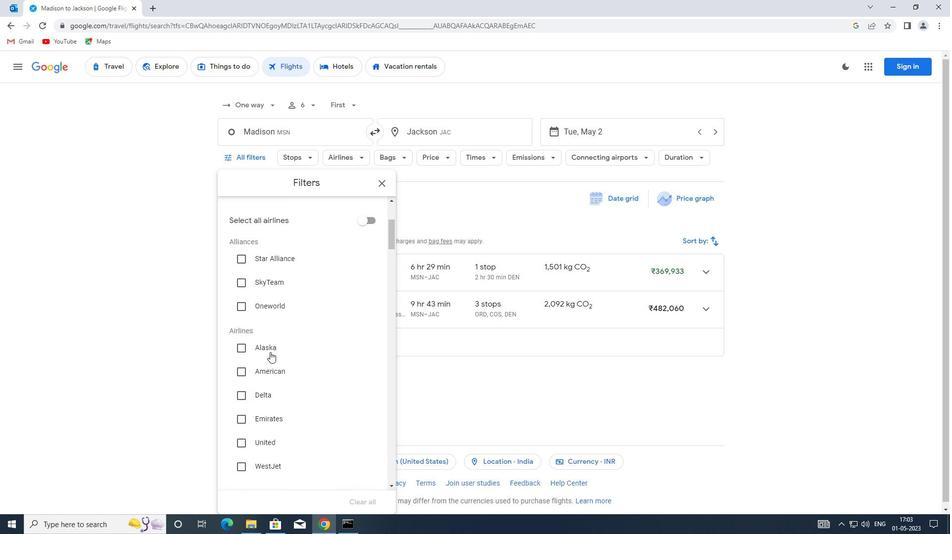 
Action: Mouse scrolled (287, 339) with delta (0, 0)
Screenshot: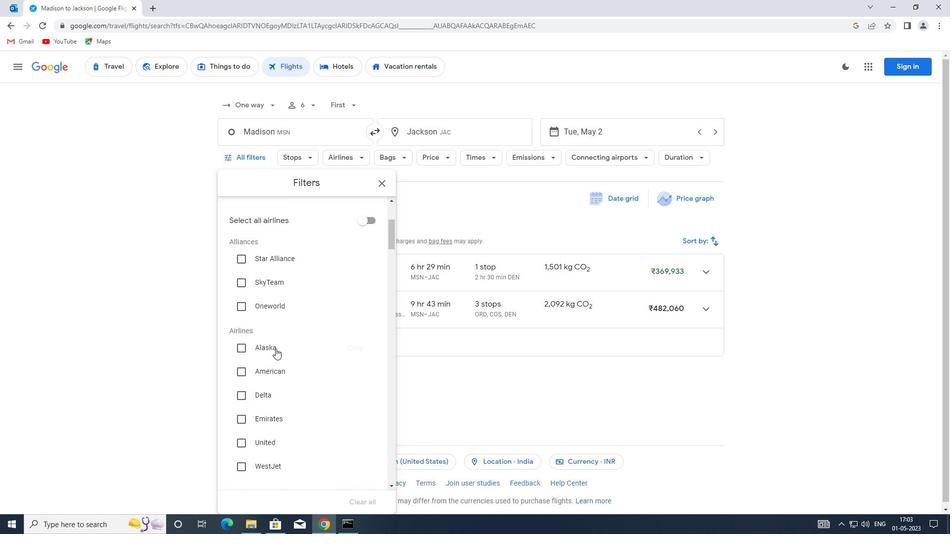 
Action: Mouse scrolled (287, 339) with delta (0, 0)
Screenshot: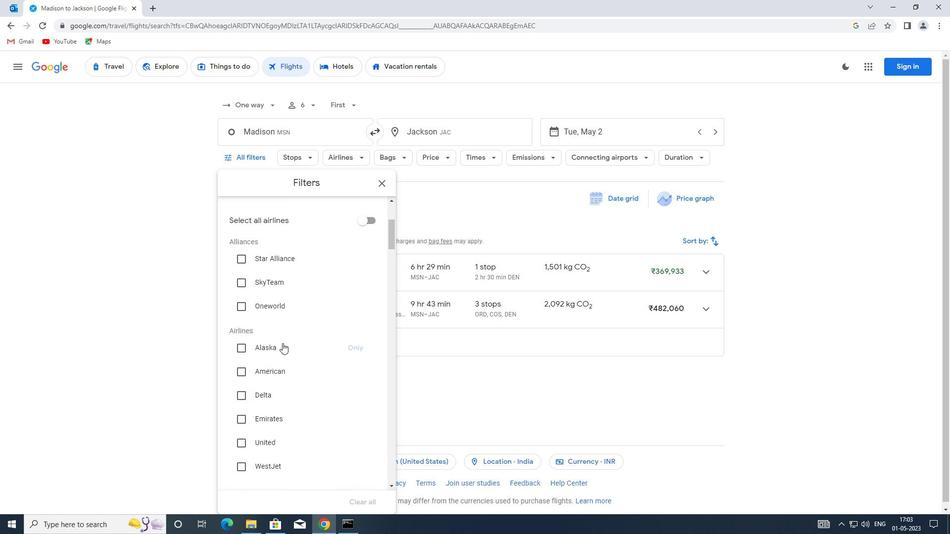 
Action: Mouse scrolled (287, 339) with delta (0, 0)
Screenshot: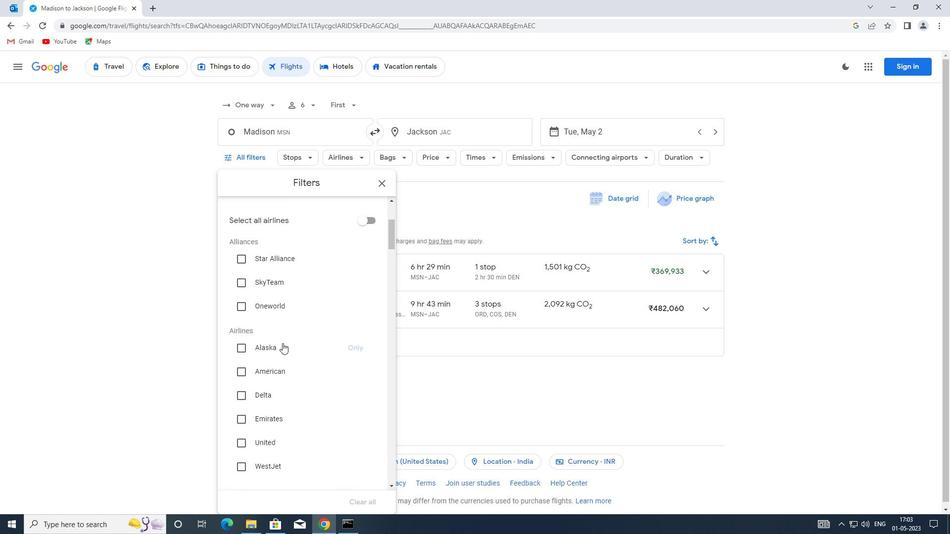 
Action: Mouse scrolled (287, 339) with delta (0, 0)
Screenshot: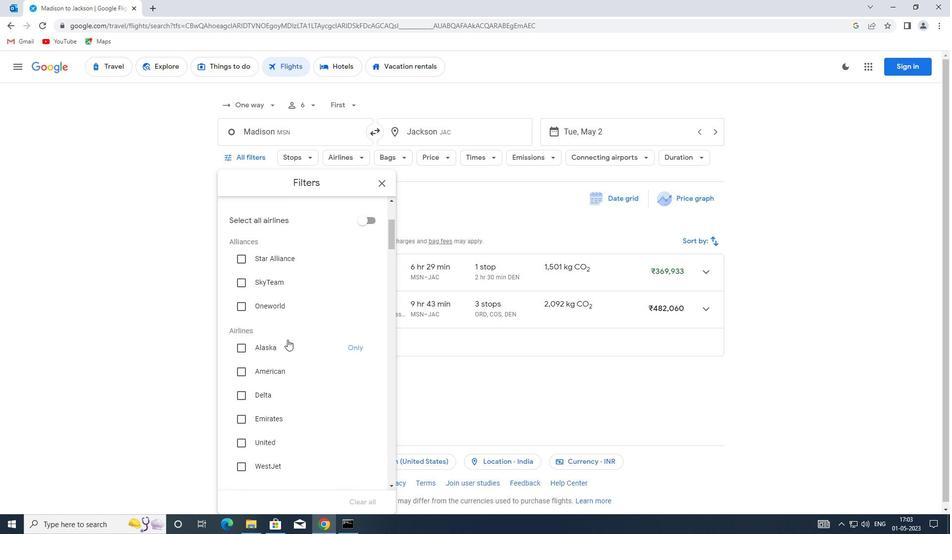 
Action: Mouse moved to (287, 340)
Screenshot: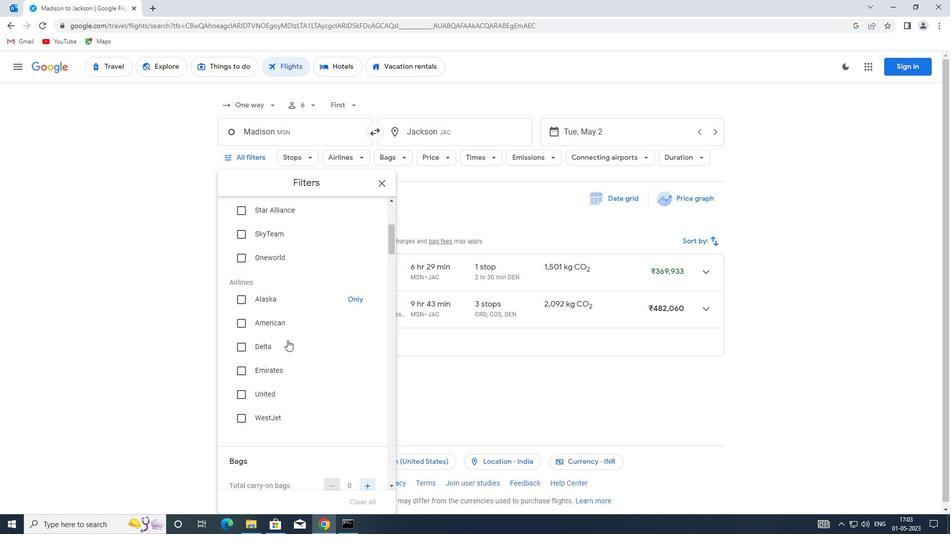 
Action: Mouse scrolled (287, 340) with delta (0, 0)
Screenshot: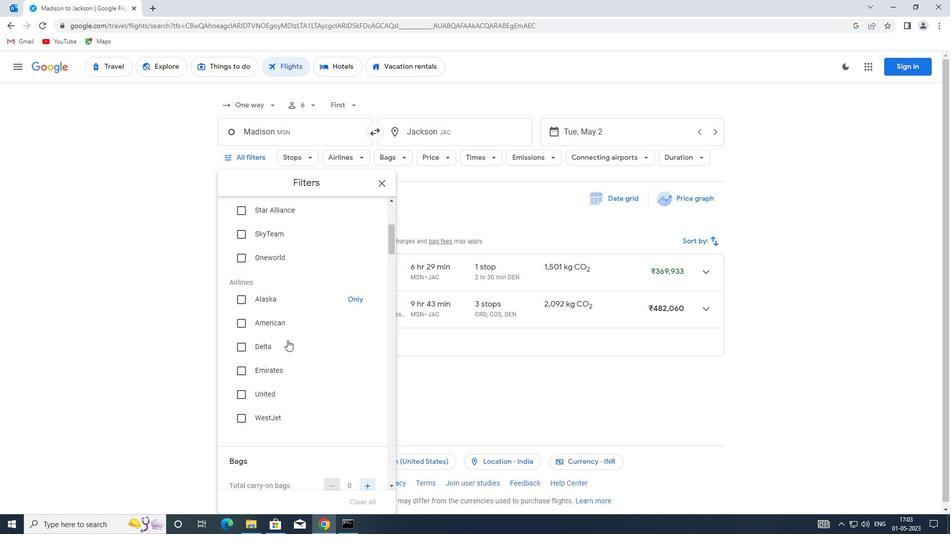 
Action: Mouse moved to (368, 307)
Screenshot: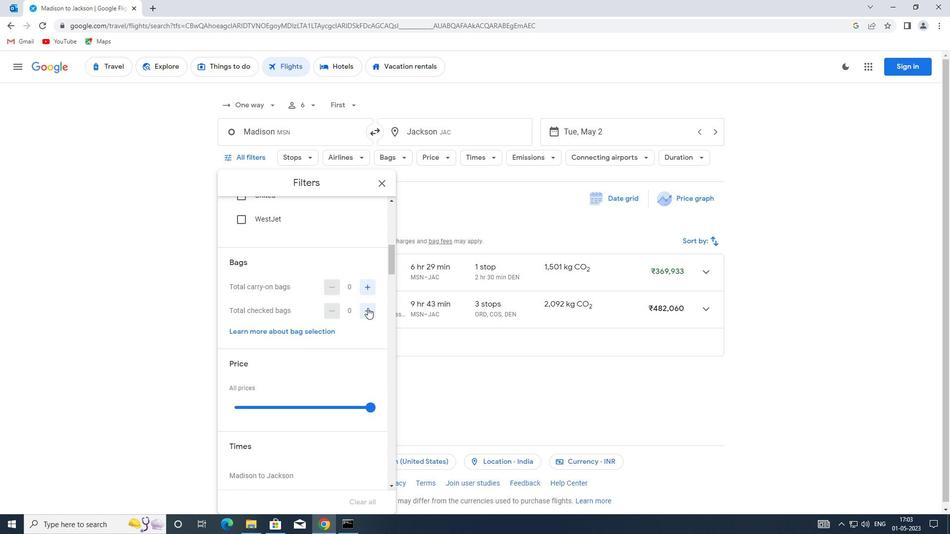 
Action: Mouse pressed left at (368, 307)
Screenshot: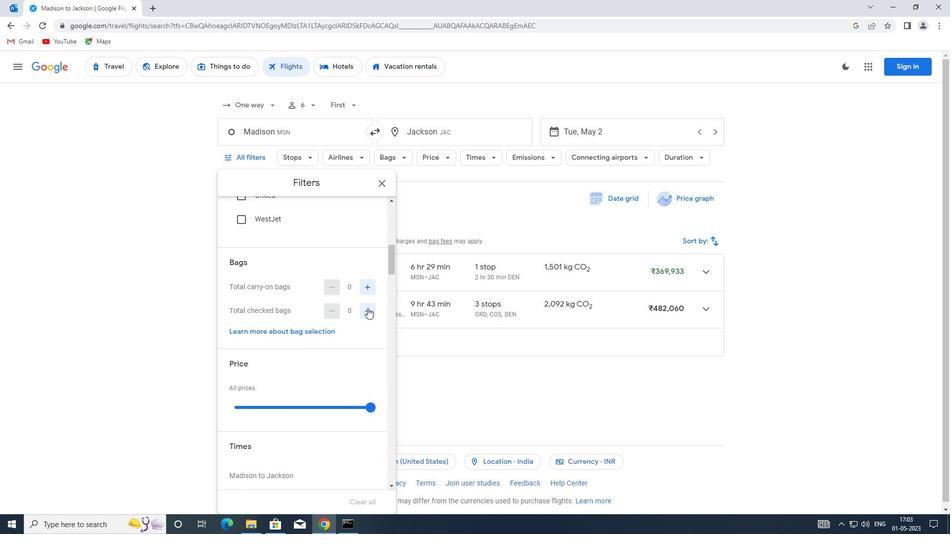 
Action: Mouse pressed left at (368, 307)
Screenshot: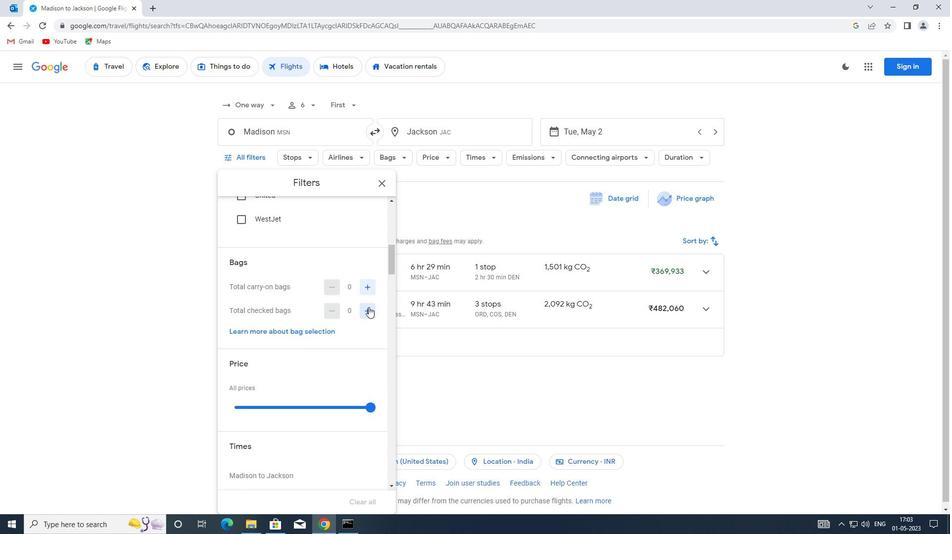 
Action: Mouse moved to (308, 328)
Screenshot: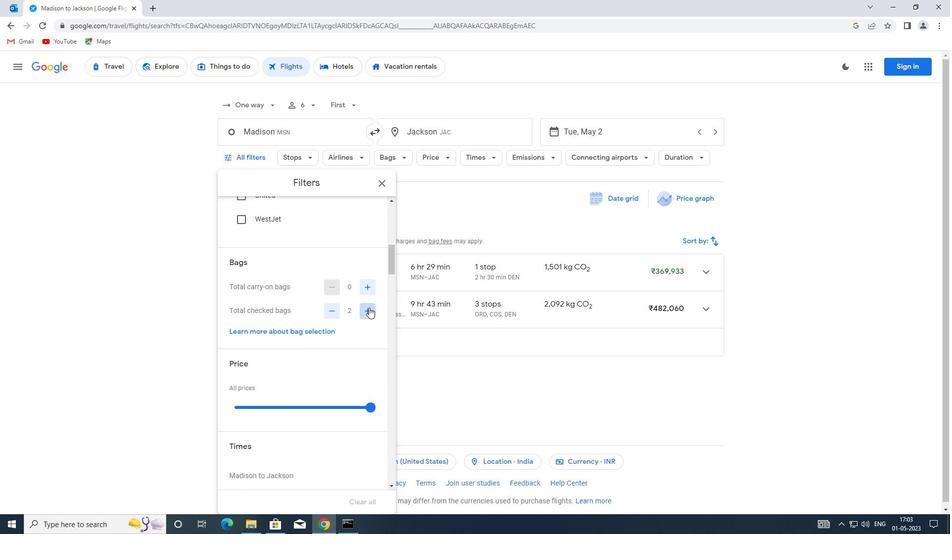 
Action: Mouse scrolled (308, 327) with delta (0, 0)
Screenshot: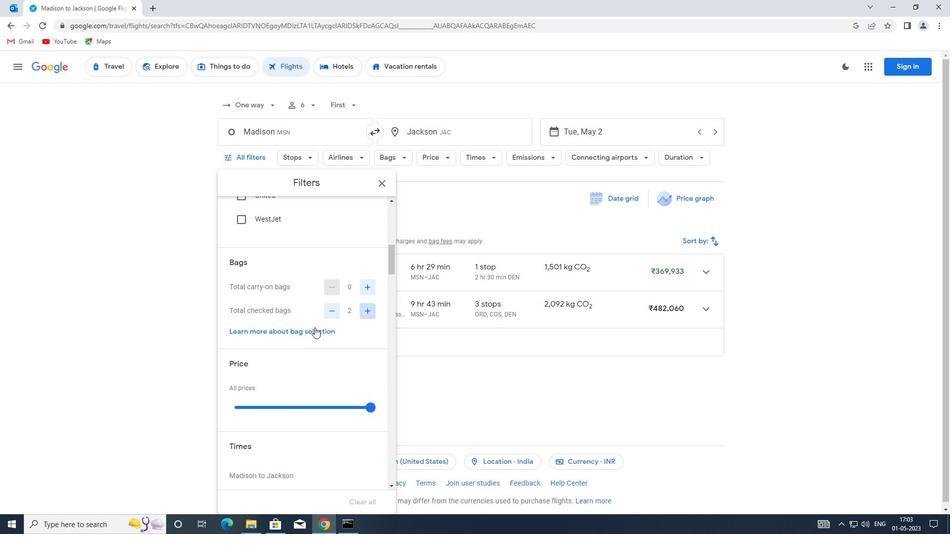 
Action: Mouse scrolled (308, 327) with delta (0, 0)
Screenshot: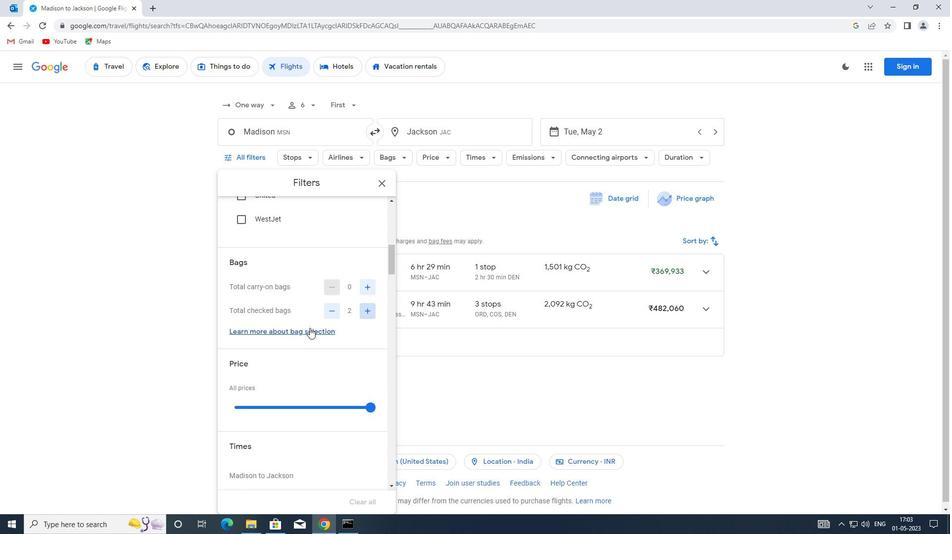 
Action: Mouse moved to (297, 308)
Screenshot: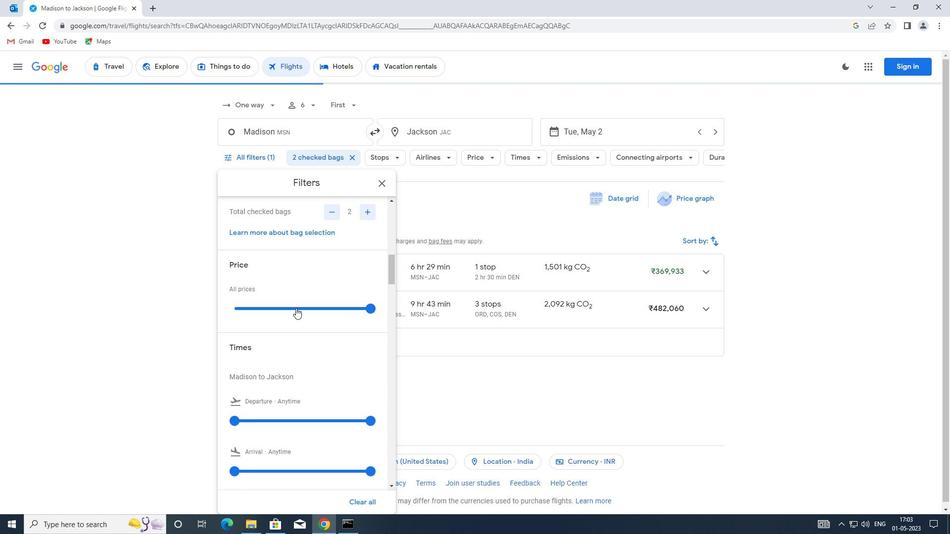 
Action: Mouse pressed left at (297, 308)
Screenshot: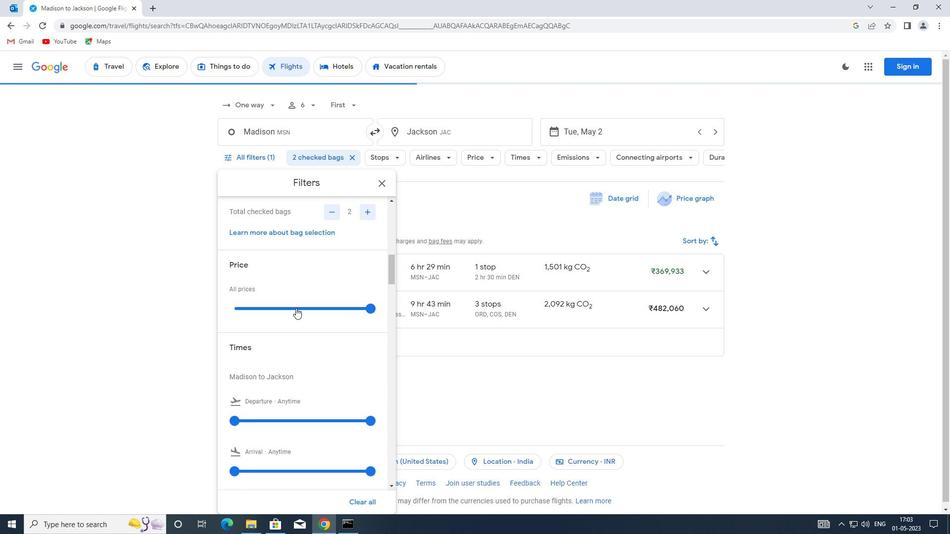 
Action: Mouse moved to (297, 308)
Screenshot: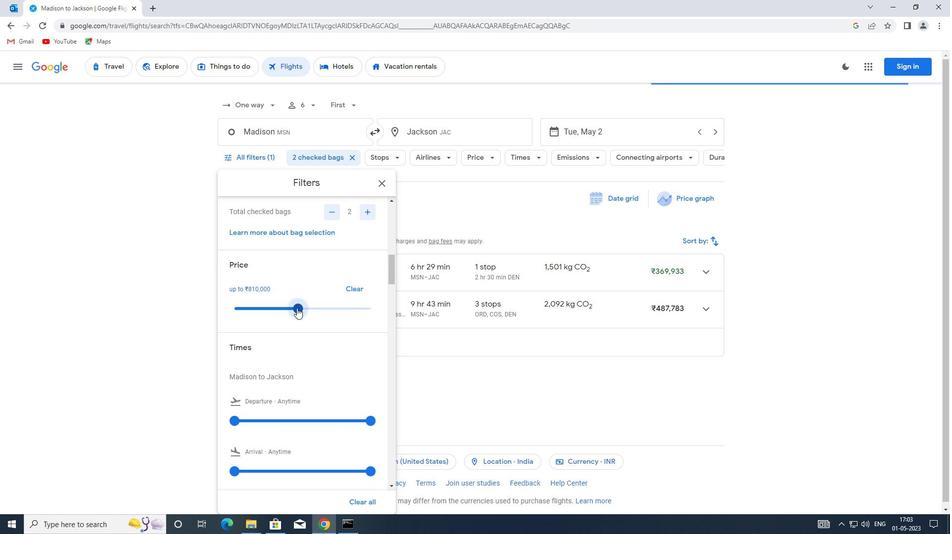 
Action: Mouse pressed left at (297, 308)
Screenshot: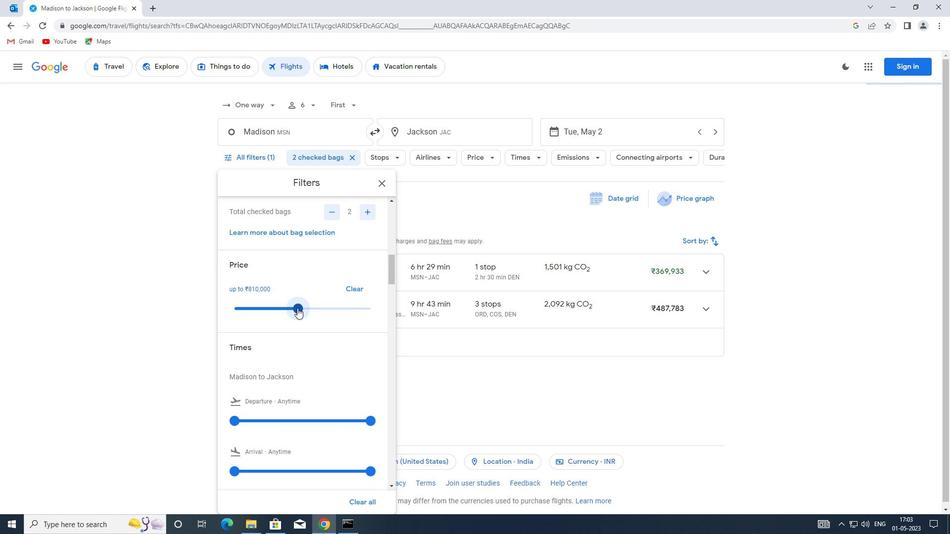 
Action: Mouse moved to (250, 305)
Screenshot: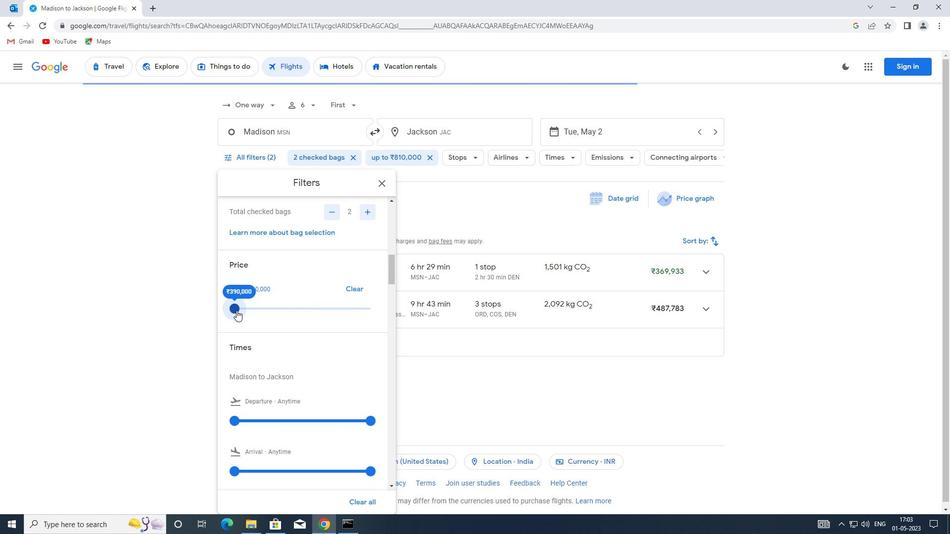 
Action: Mouse scrolled (250, 305) with delta (0, 0)
Screenshot: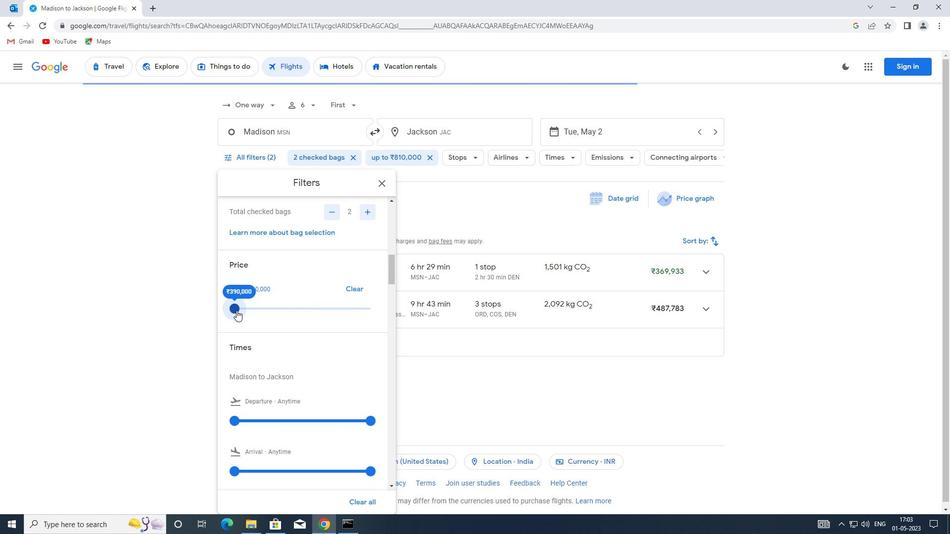 
Action: Mouse moved to (250, 309)
Screenshot: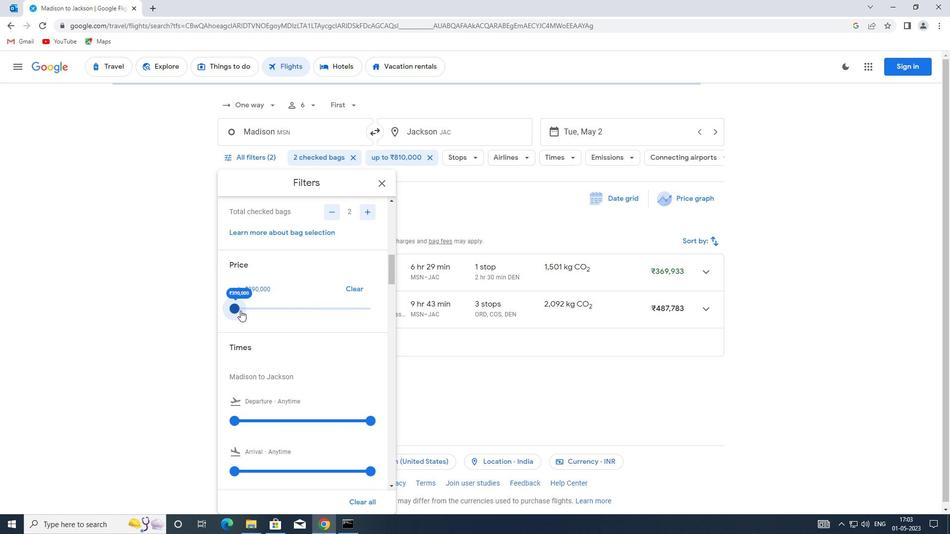 
Action: Mouse scrolled (250, 309) with delta (0, 0)
Screenshot: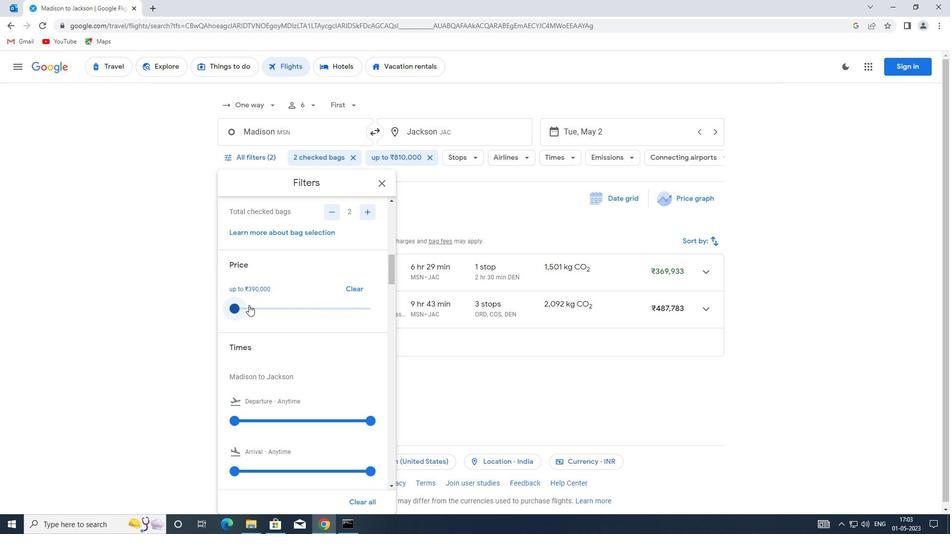
Action: Mouse moved to (236, 320)
Screenshot: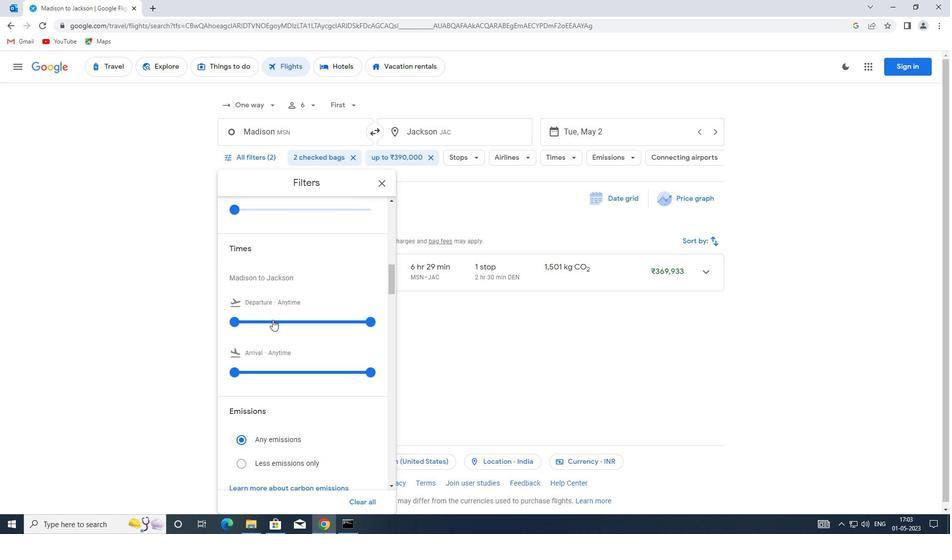 
Action: Mouse pressed left at (236, 320)
Screenshot: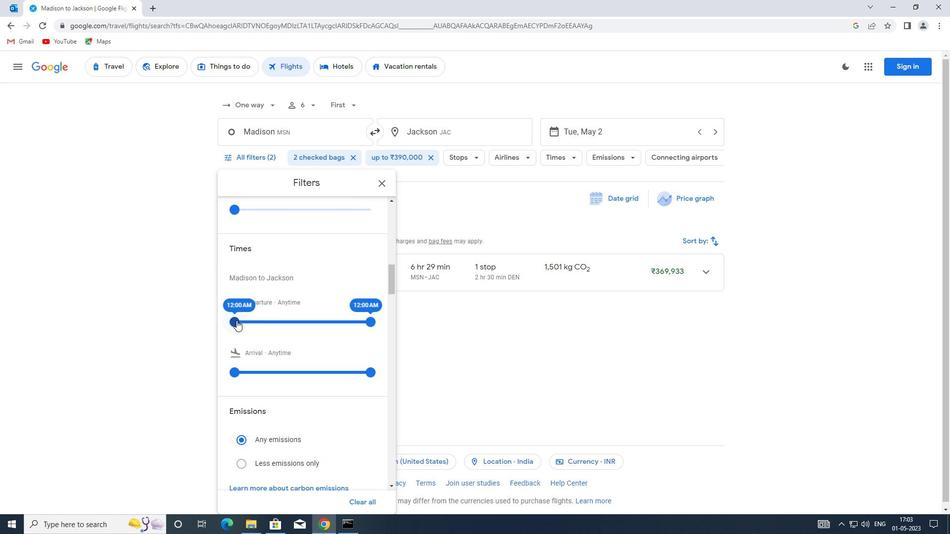 
Action: Mouse moved to (368, 322)
Screenshot: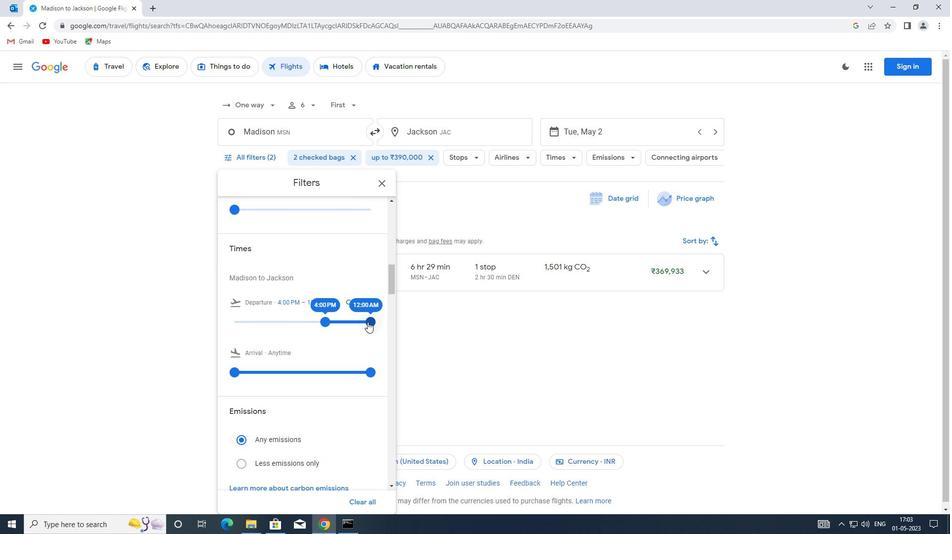 
Action: Mouse pressed left at (368, 322)
Screenshot: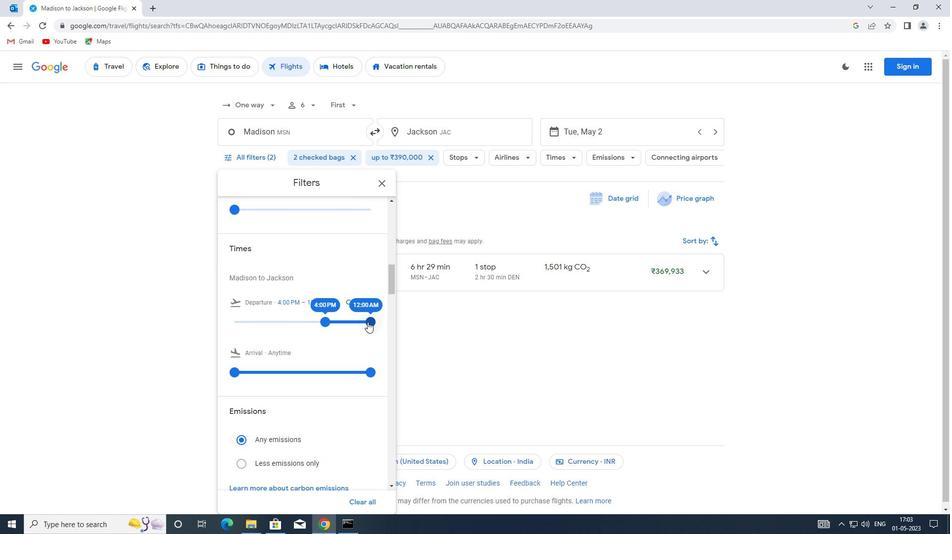 
Action: Mouse moved to (332, 318)
Screenshot: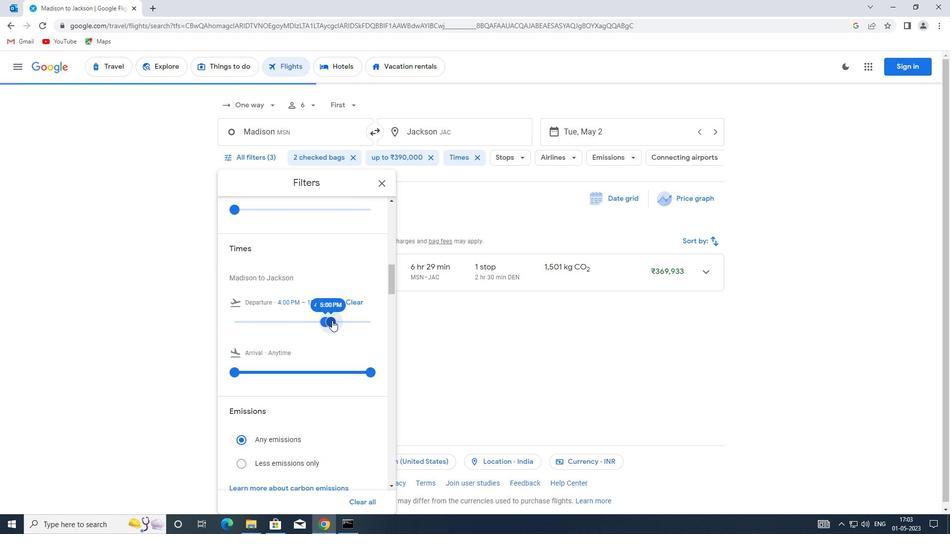 
Action: Mouse scrolled (332, 317) with delta (0, 0)
Screenshot: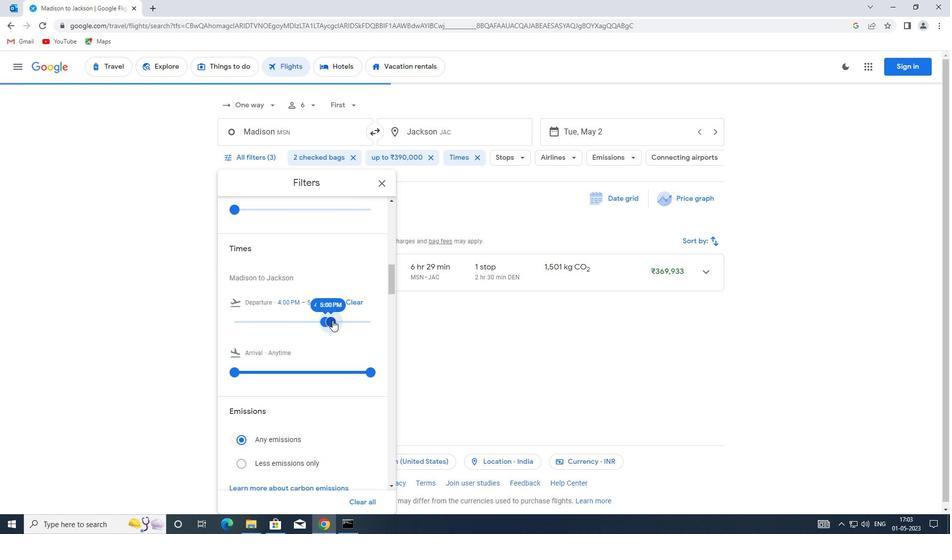 
Action: Mouse moved to (331, 318)
Screenshot: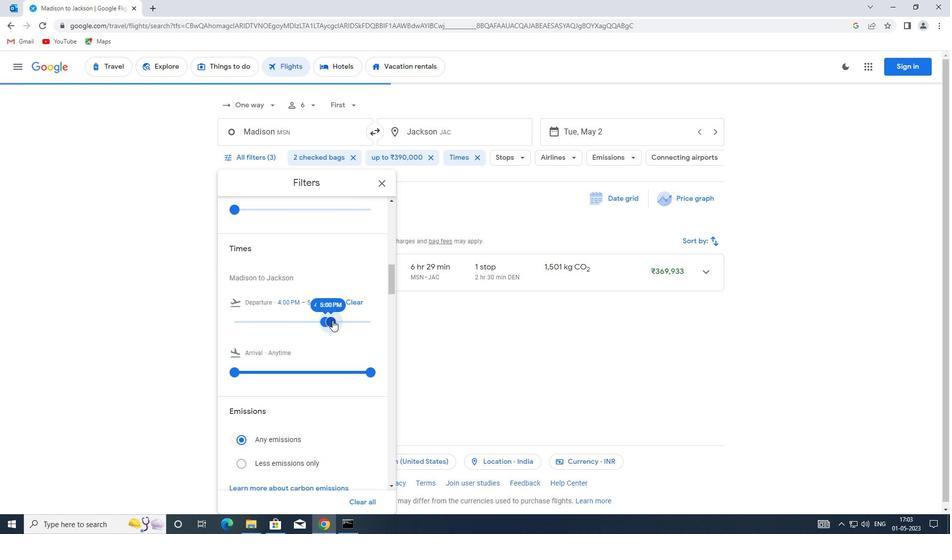 
Action: Mouse scrolled (331, 318) with delta (0, 0)
Screenshot: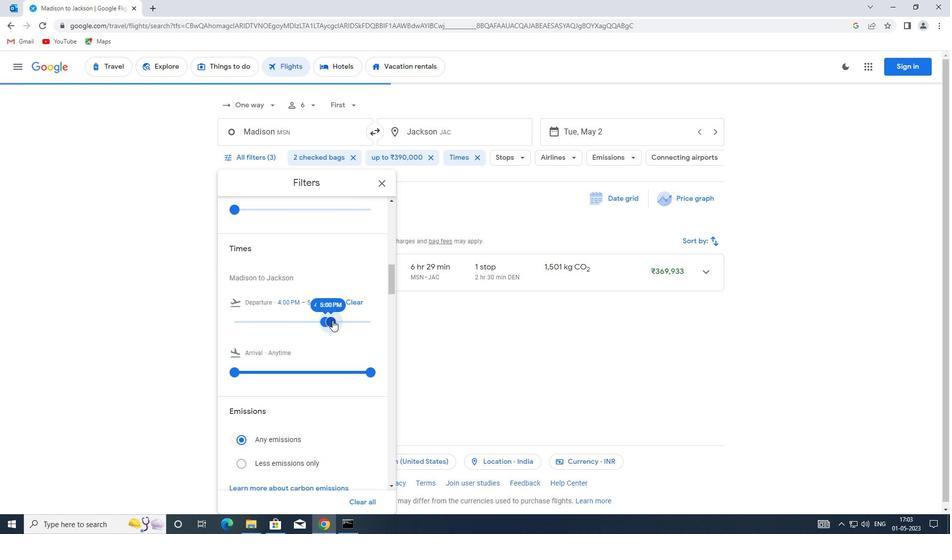 
Action: Mouse moved to (331, 319)
Screenshot: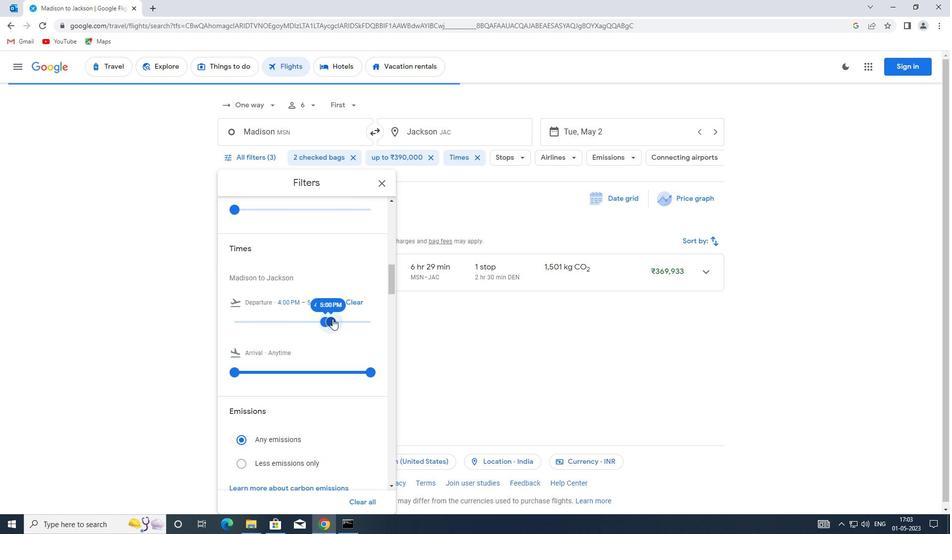 
Action: Mouse scrolled (331, 319) with delta (0, 0)
Screenshot: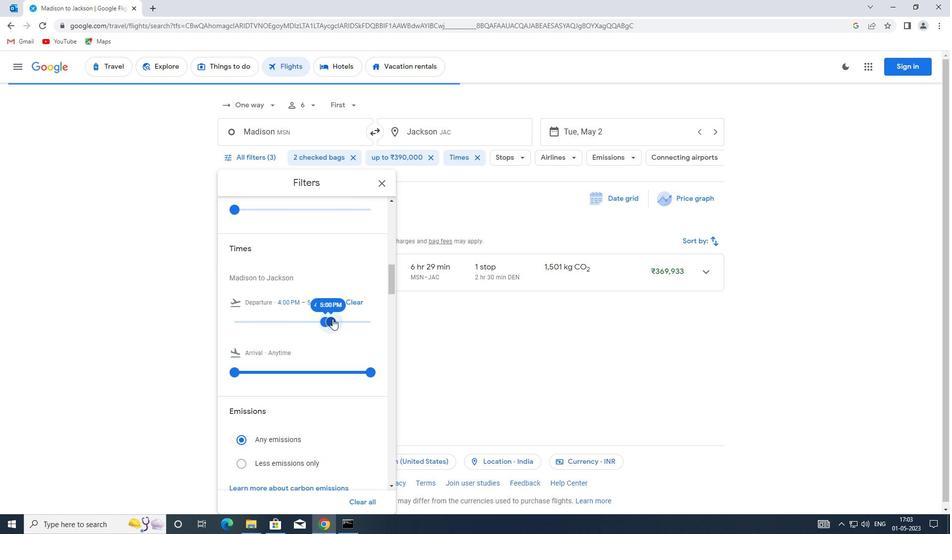 
Action: Mouse moved to (381, 182)
Screenshot: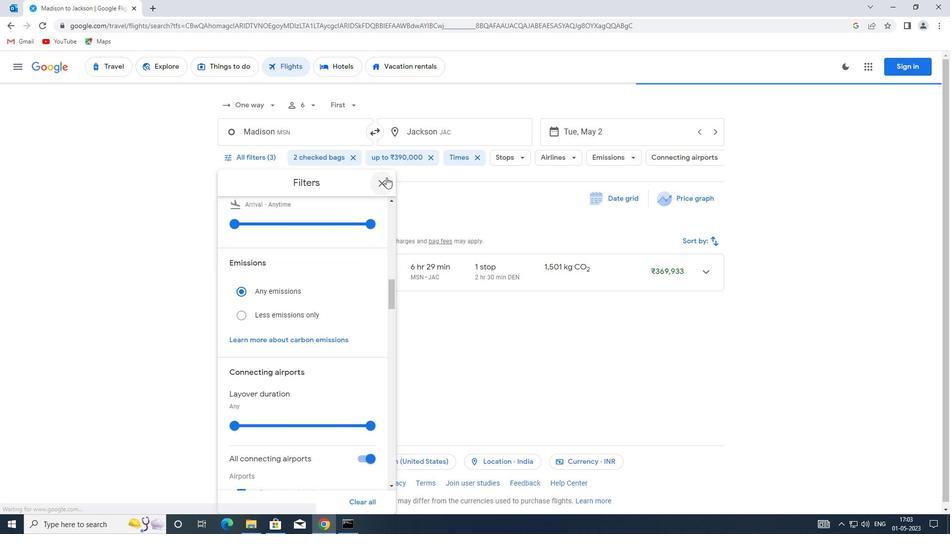 
Action: Mouse pressed left at (381, 182)
Screenshot: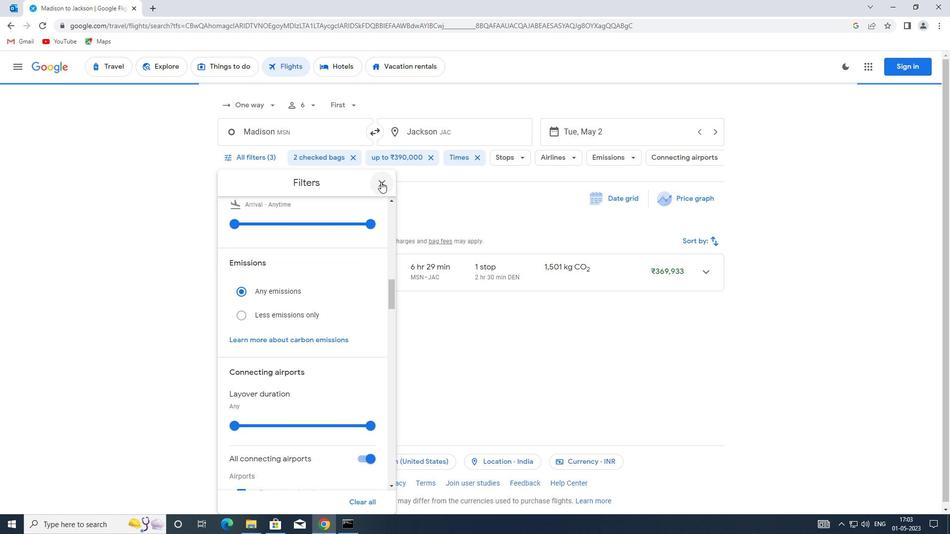 
Action: Mouse moved to (378, 184)
Screenshot: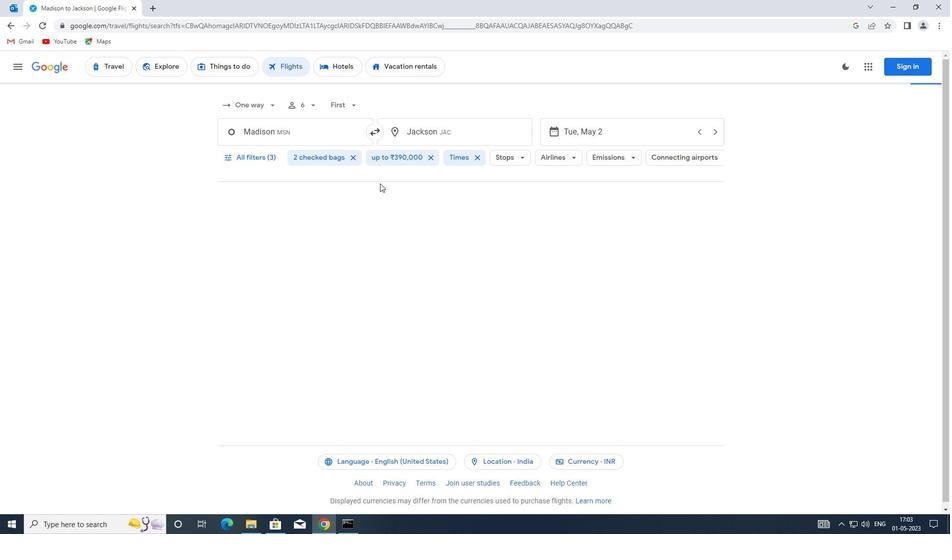 
